 Task: Look for space in Magole, Tanzania from 2nd August, 2023 to 12th August, 2023 for 2 adults in price range Rs.5000 to Rs.10000. Place can be private room with 1  bedroom having 1 bed and 1 bathroom. Property type can be house, flat, guest house, hotel. Booking option can be shelf check-in. Required host language is English.
Action: Mouse moved to (495, 116)
Screenshot: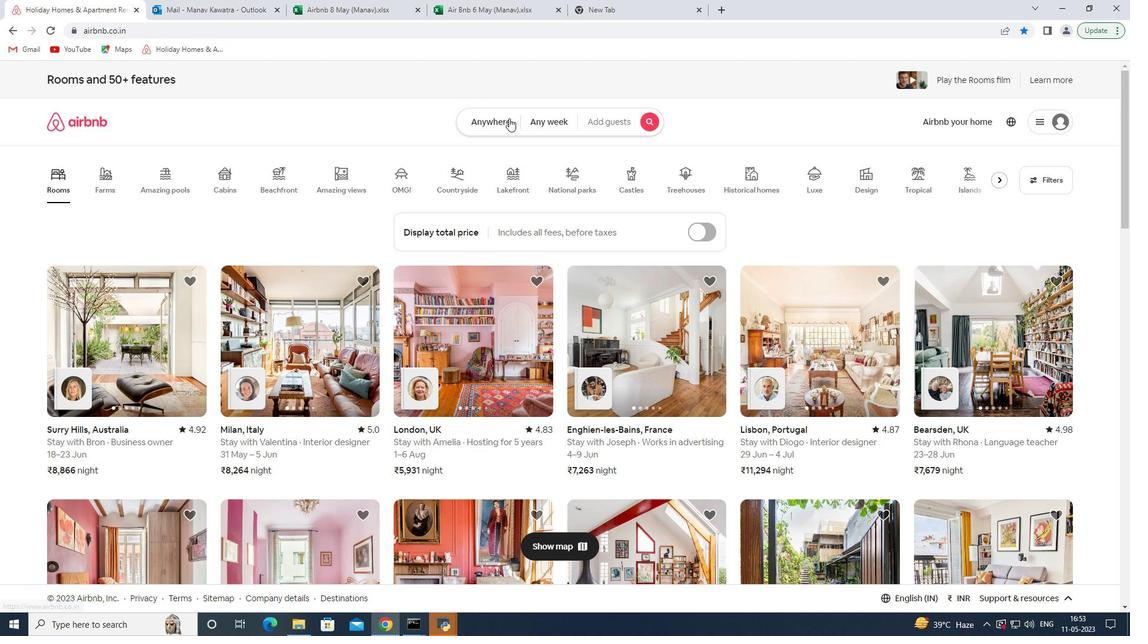 
Action: Mouse pressed left at (495, 116)
Screenshot: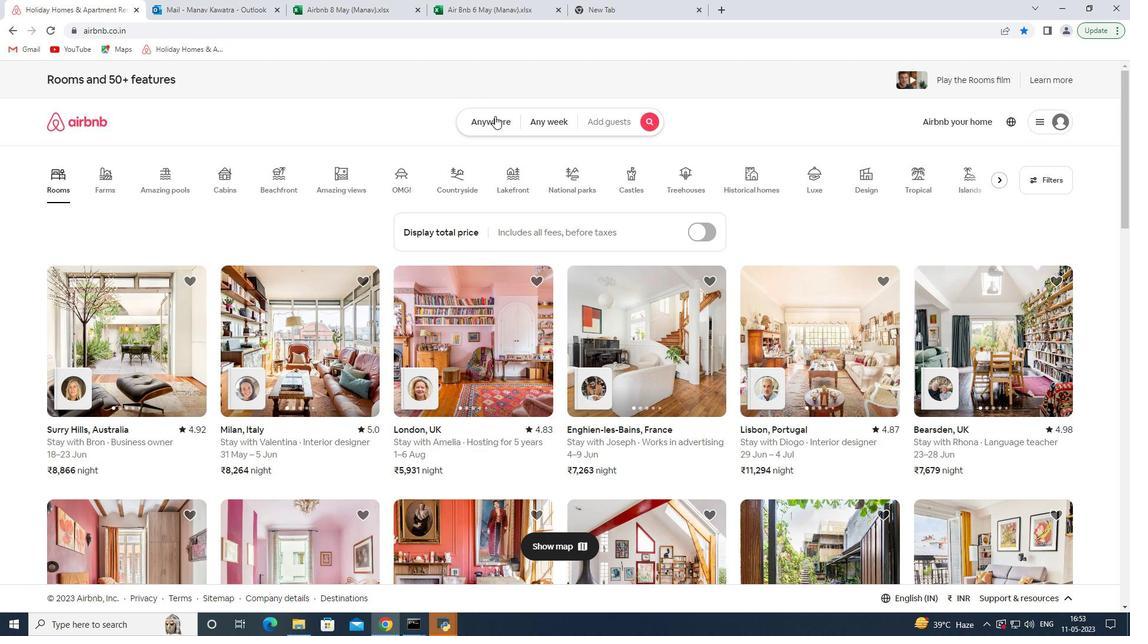 
Action: Mouse moved to (449, 173)
Screenshot: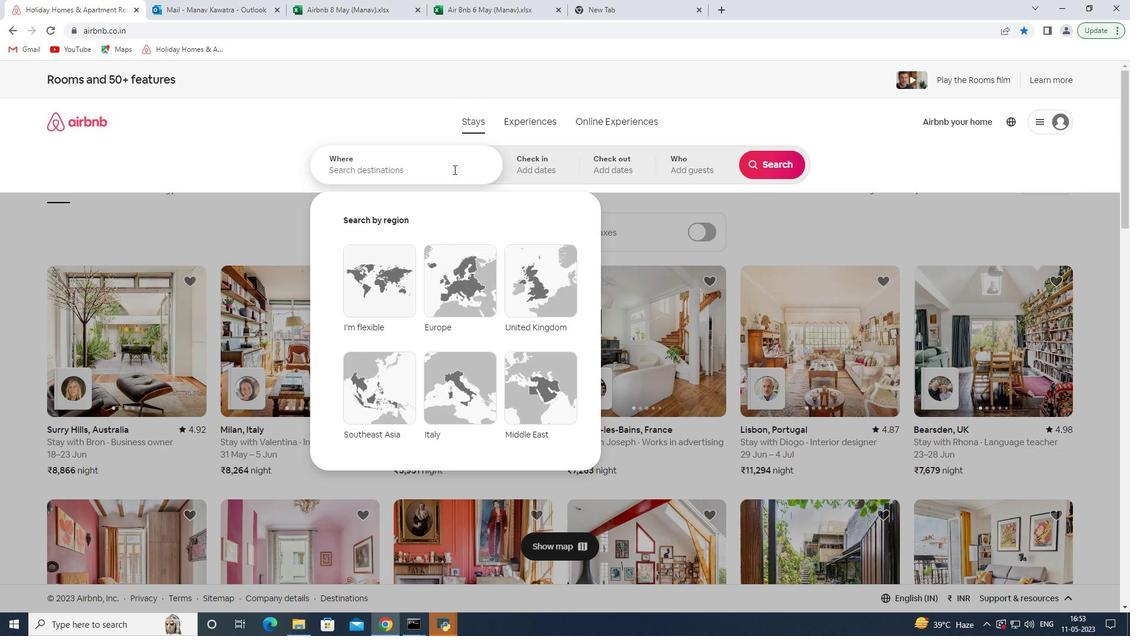 
Action: Mouse pressed left at (449, 173)
Screenshot: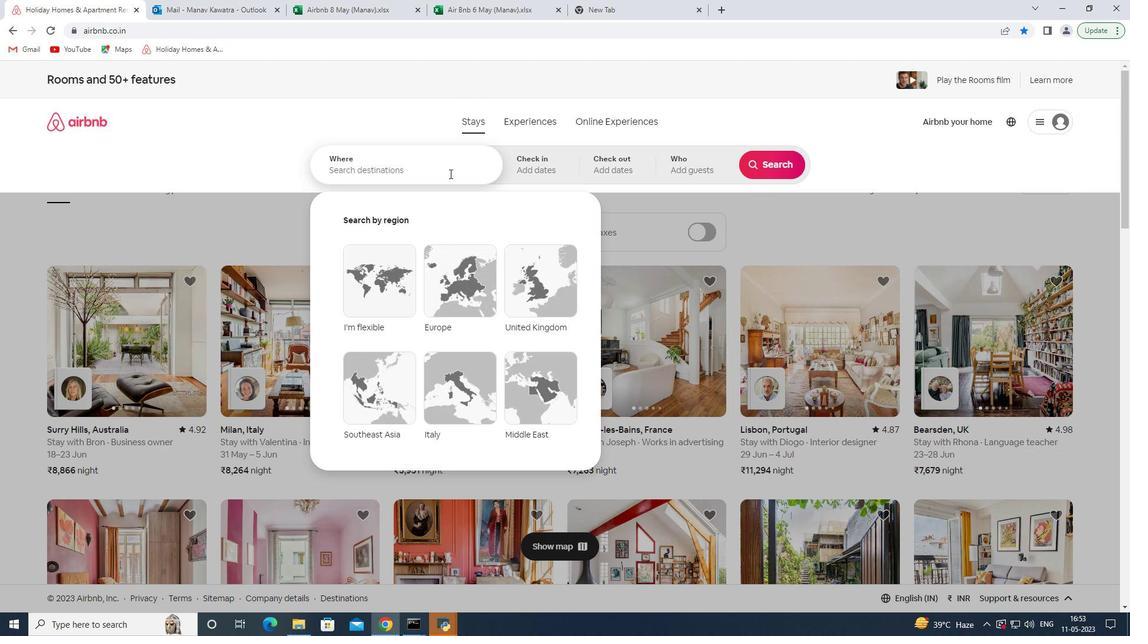 
Action: Key pressed <Key.shift>Magole<Key.space><Key.shift>T
Screenshot: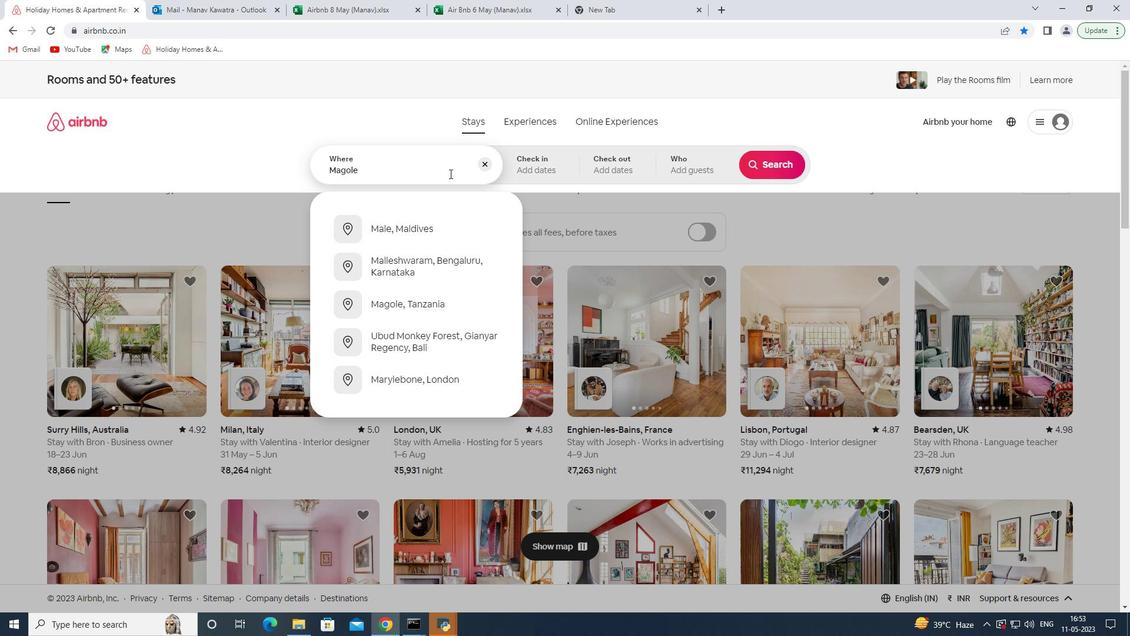 
Action: Mouse moved to (448, 228)
Screenshot: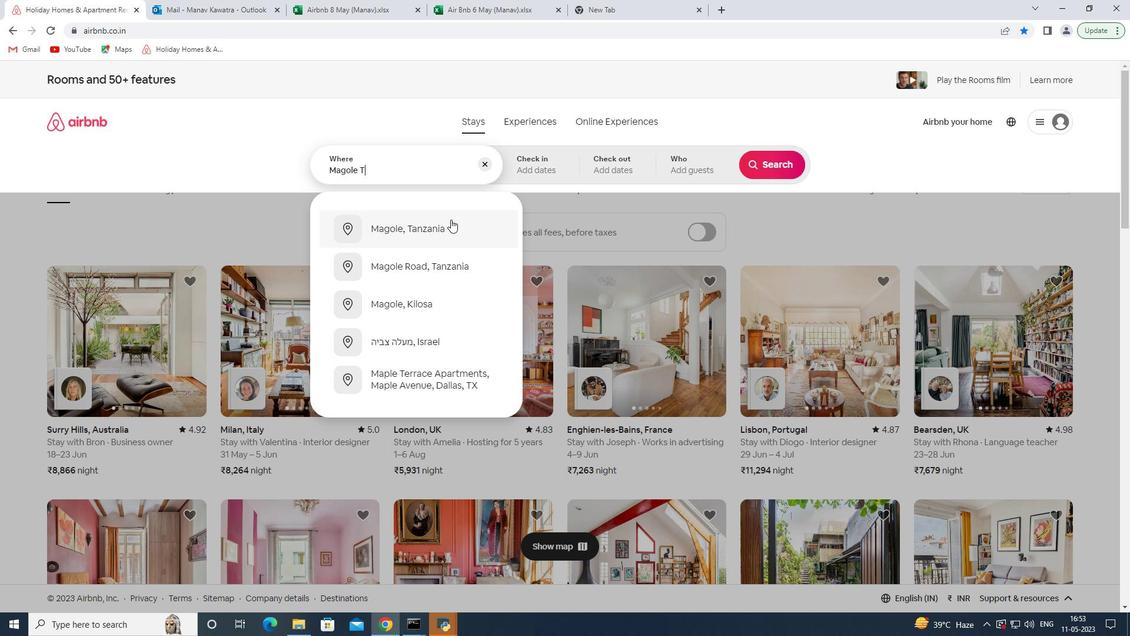 
Action: Mouse pressed left at (448, 228)
Screenshot: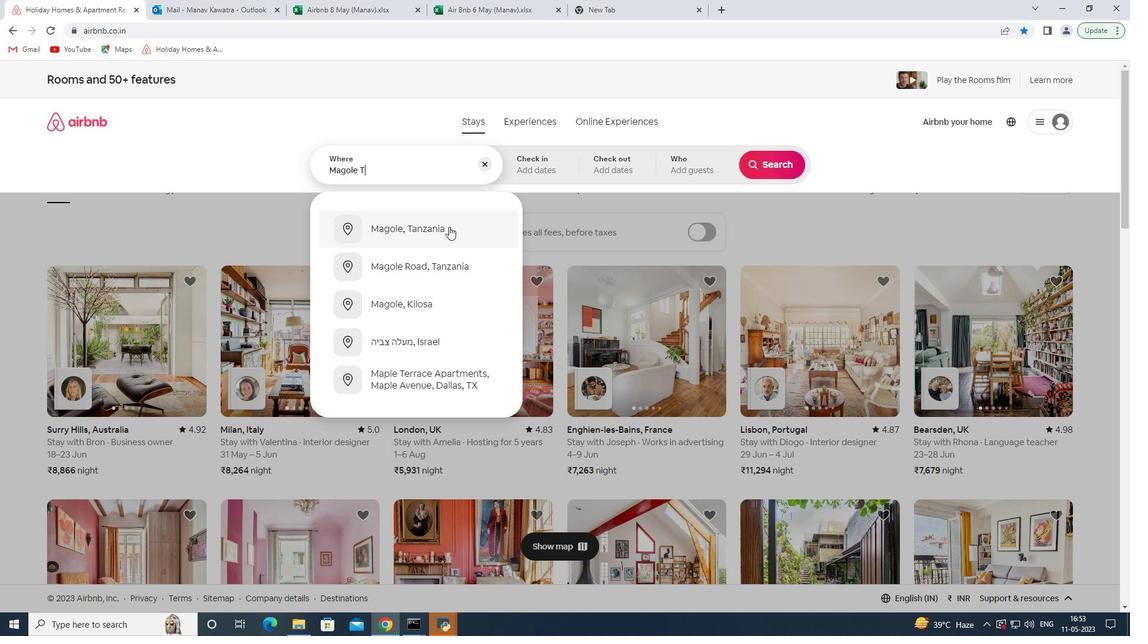 
Action: Mouse moved to (766, 255)
Screenshot: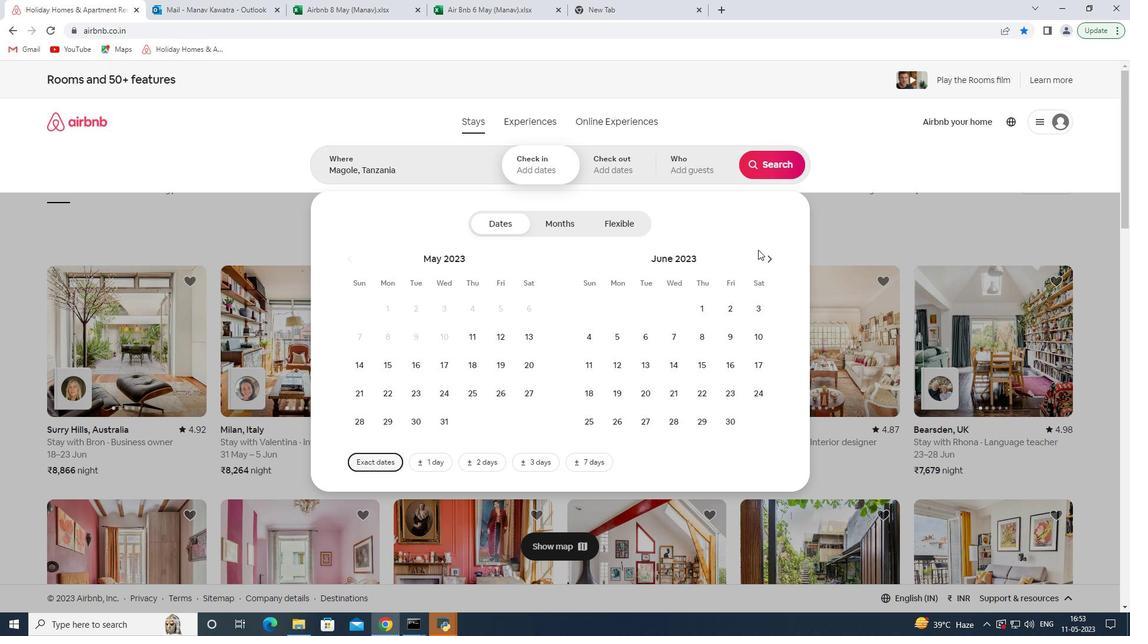 
Action: Mouse pressed left at (766, 255)
Screenshot: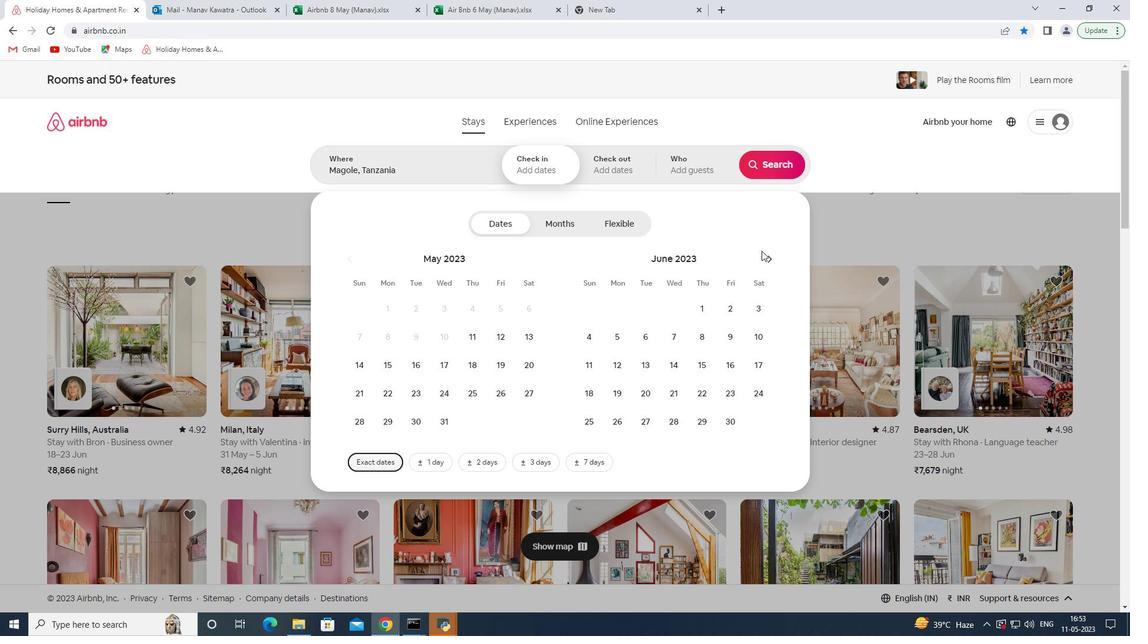 
Action: Mouse pressed left at (766, 255)
Screenshot: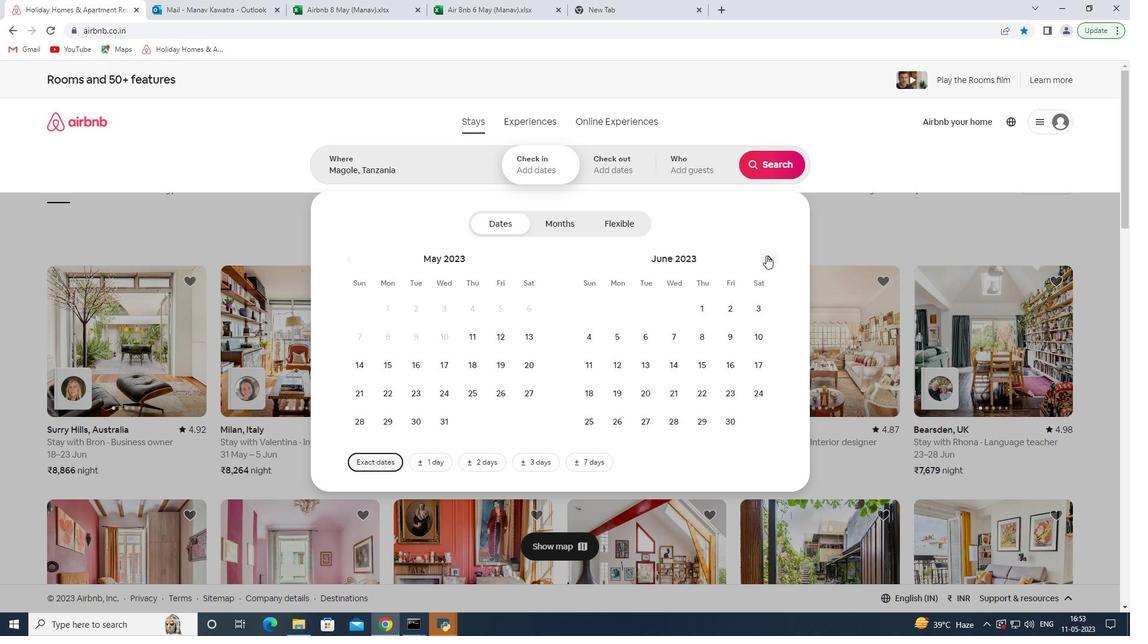 
Action: Mouse moved to (668, 316)
Screenshot: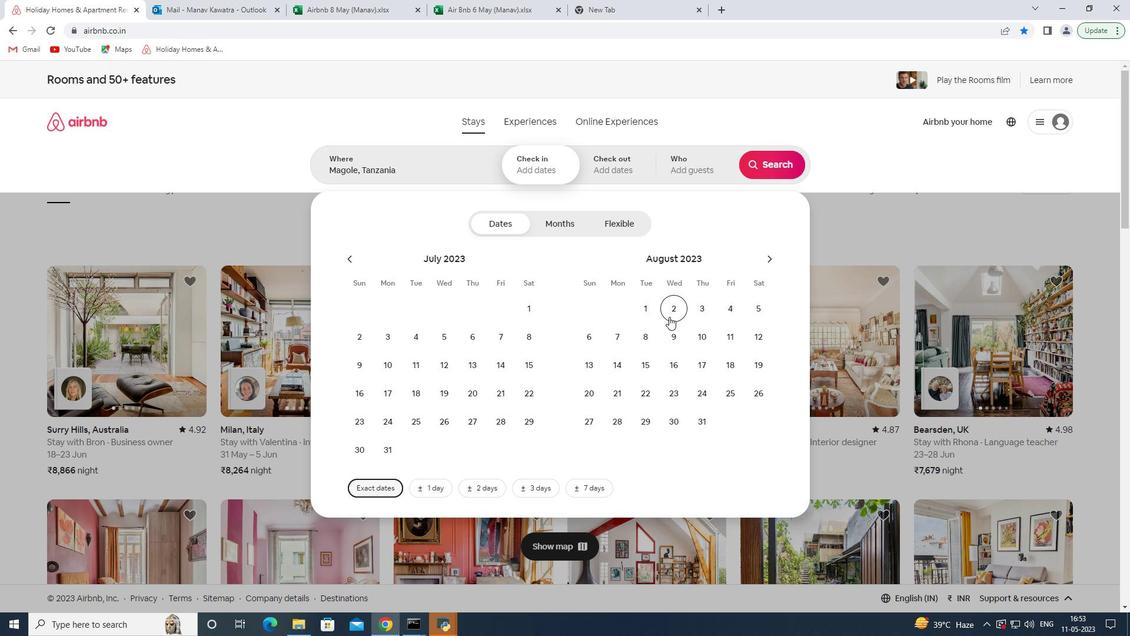 
Action: Mouse pressed left at (668, 316)
Screenshot: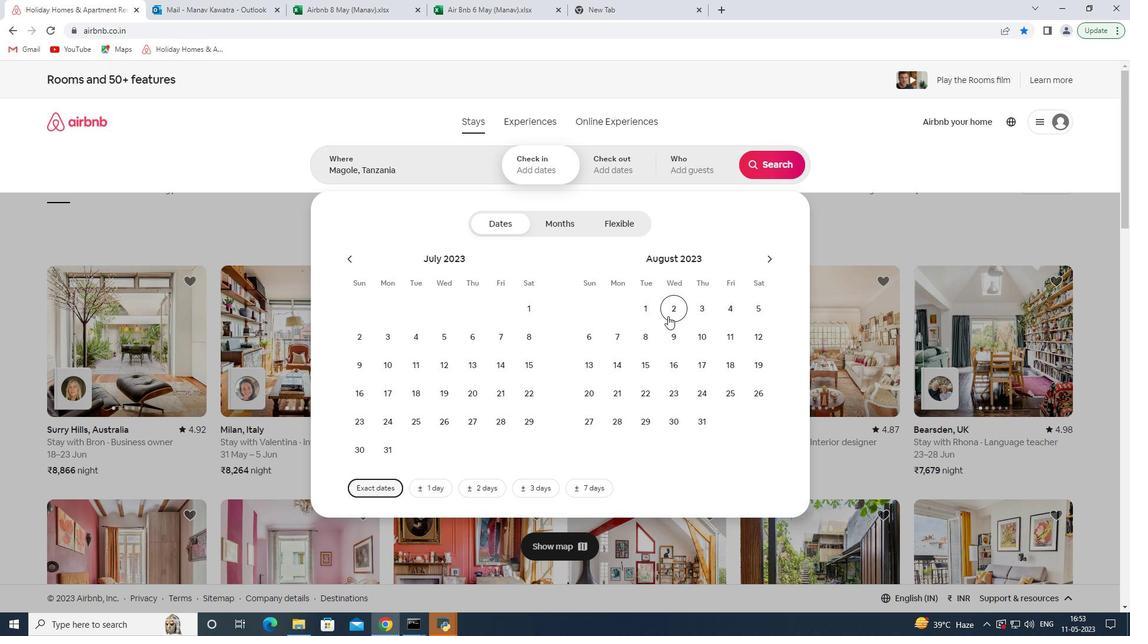 
Action: Mouse moved to (755, 338)
Screenshot: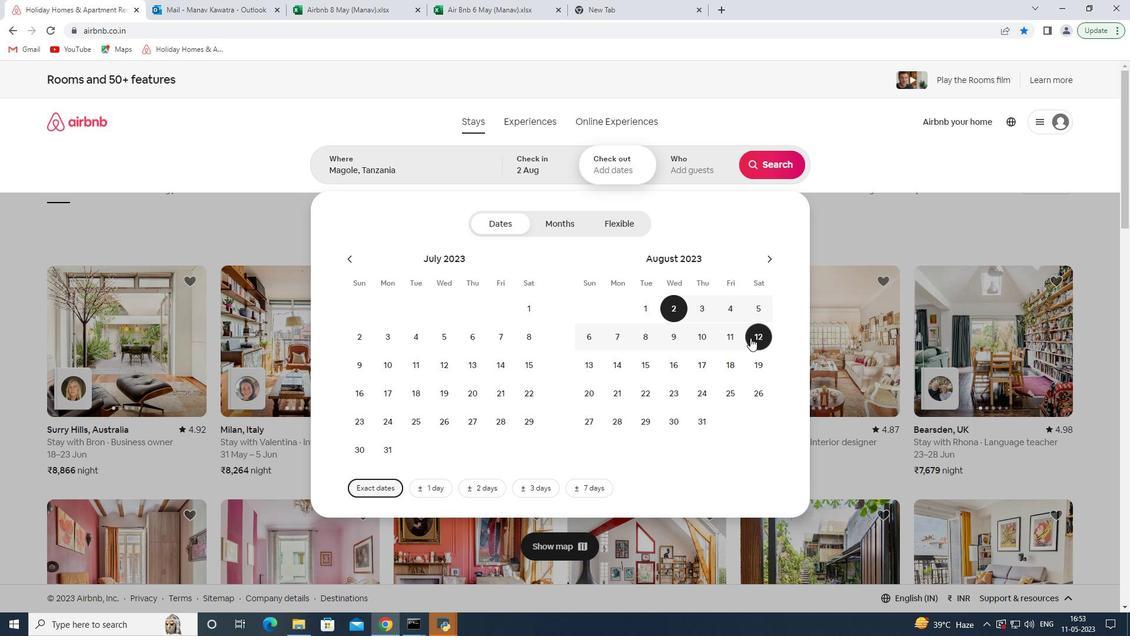 
Action: Mouse pressed left at (755, 338)
Screenshot: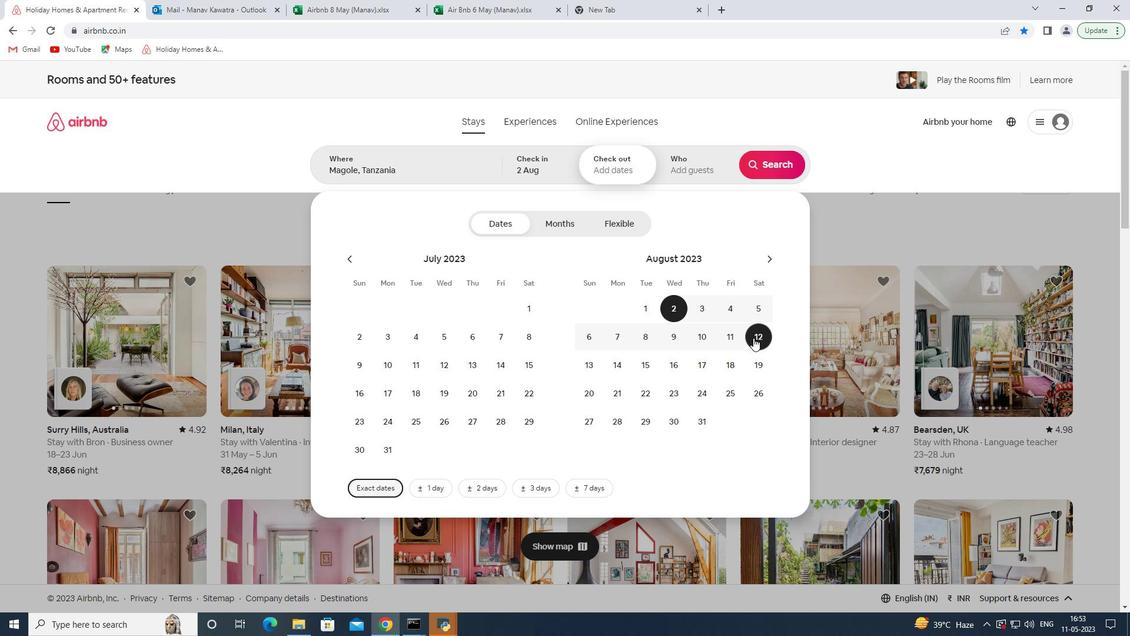 
Action: Mouse moved to (691, 165)
Screenshot: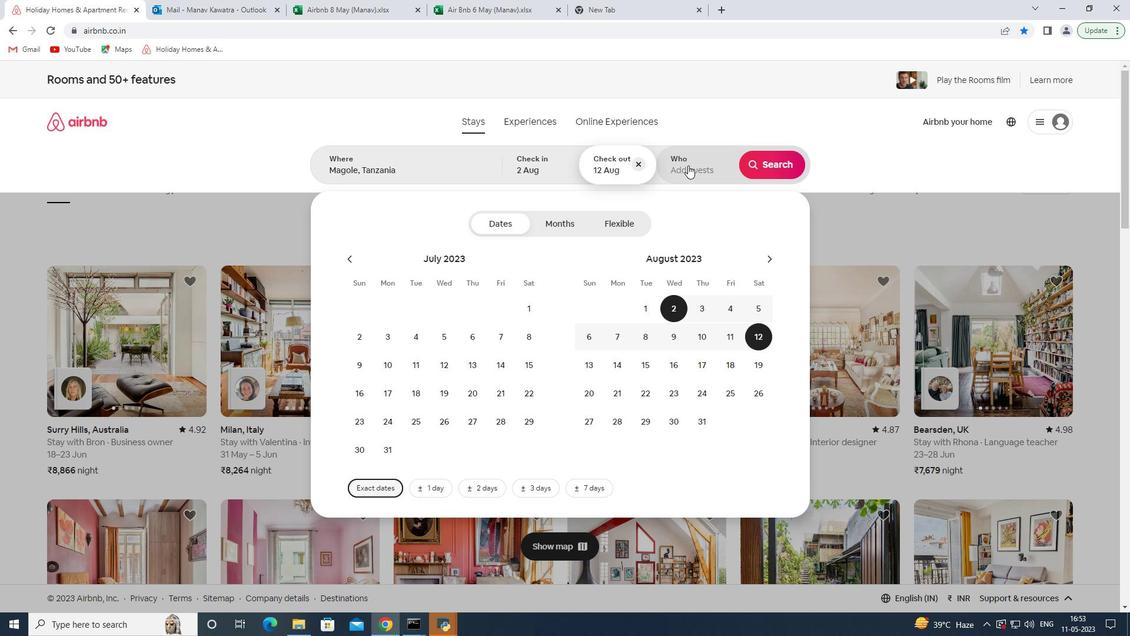 
Action: Mouse pressed left at (691, 165)
Screenshot: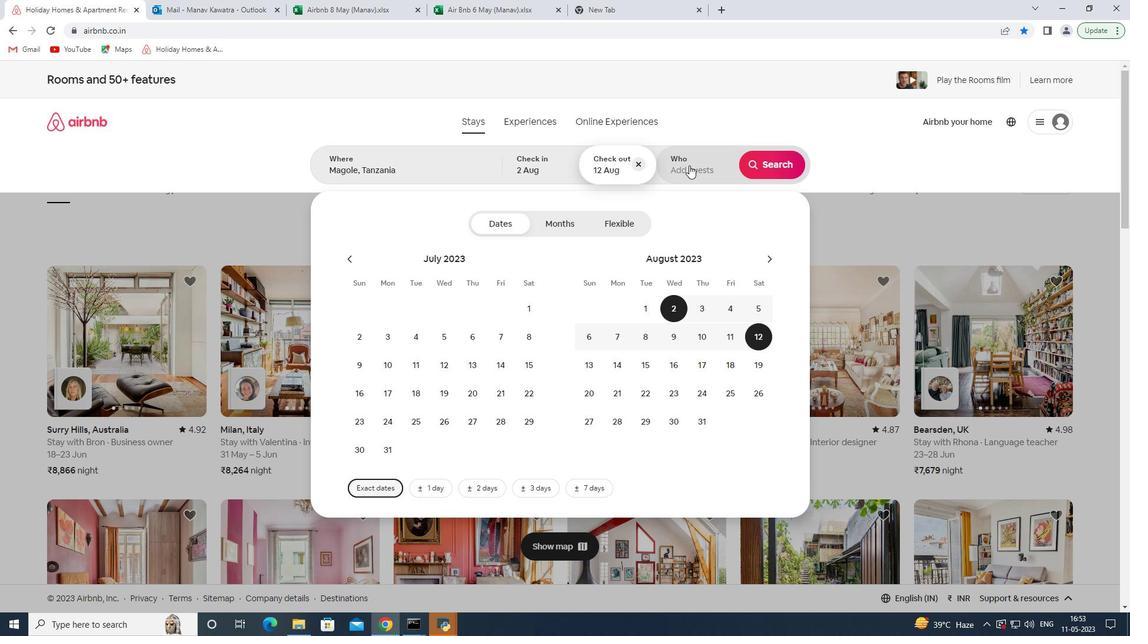 
Action: Mouse moved to (778, 225)
Screenshot: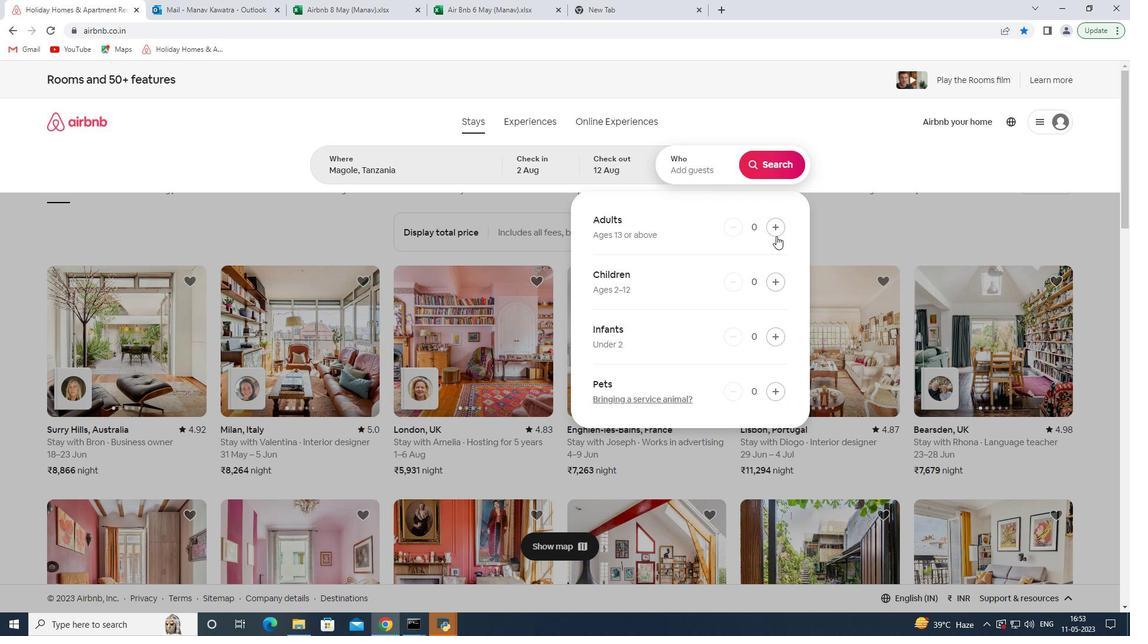 
Action: Mouse pressed left at (778, 225)
Screenshot: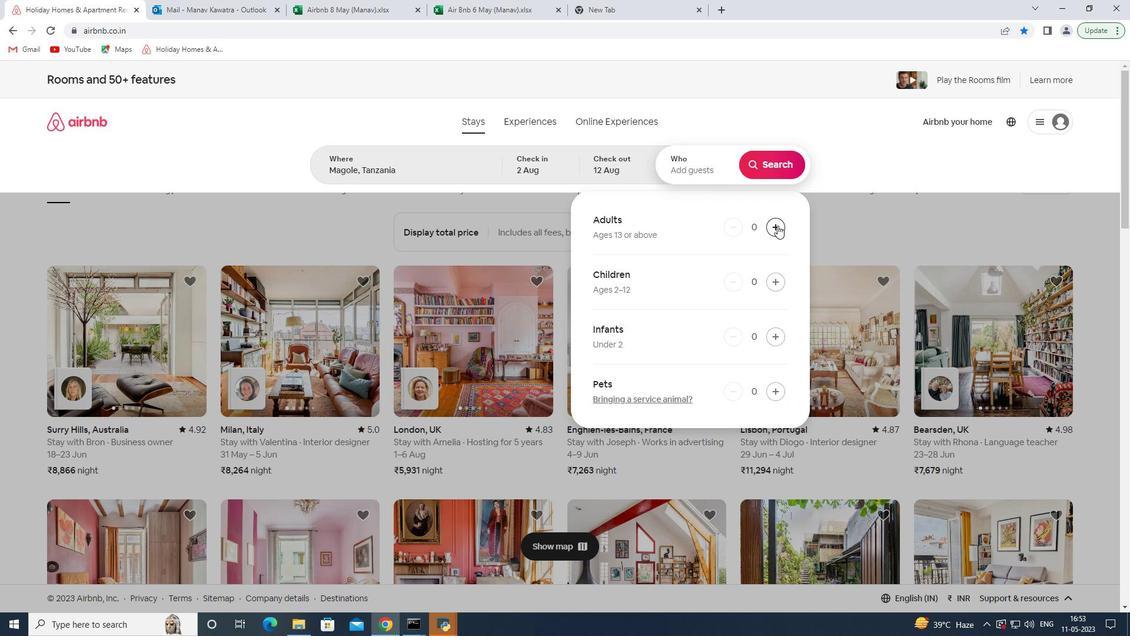 
Action: Mouse moved to (778, 225)
Screenshot: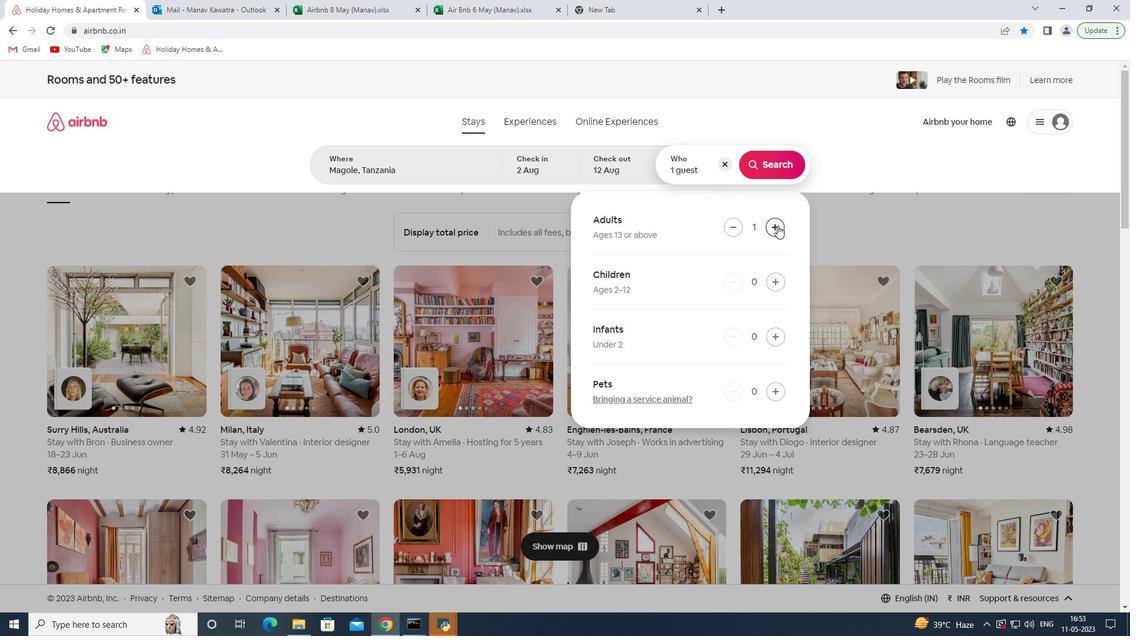 
Action: Mouse pressed left at (778, 225)
Screenshot: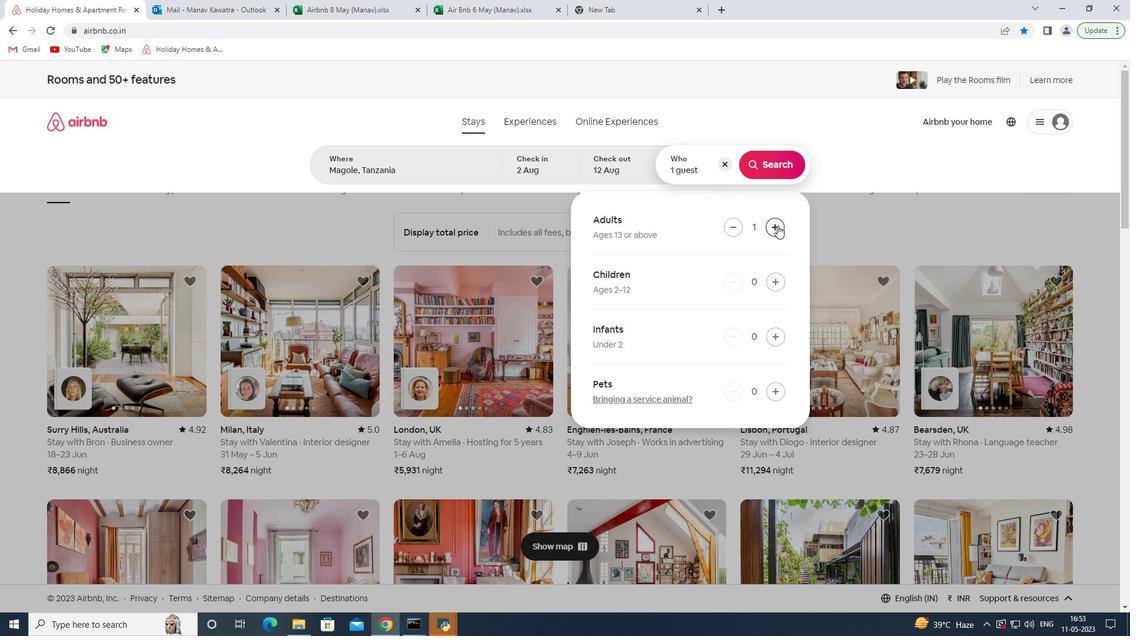 
Action: Mouse moved to (773, 169)
Screenshot: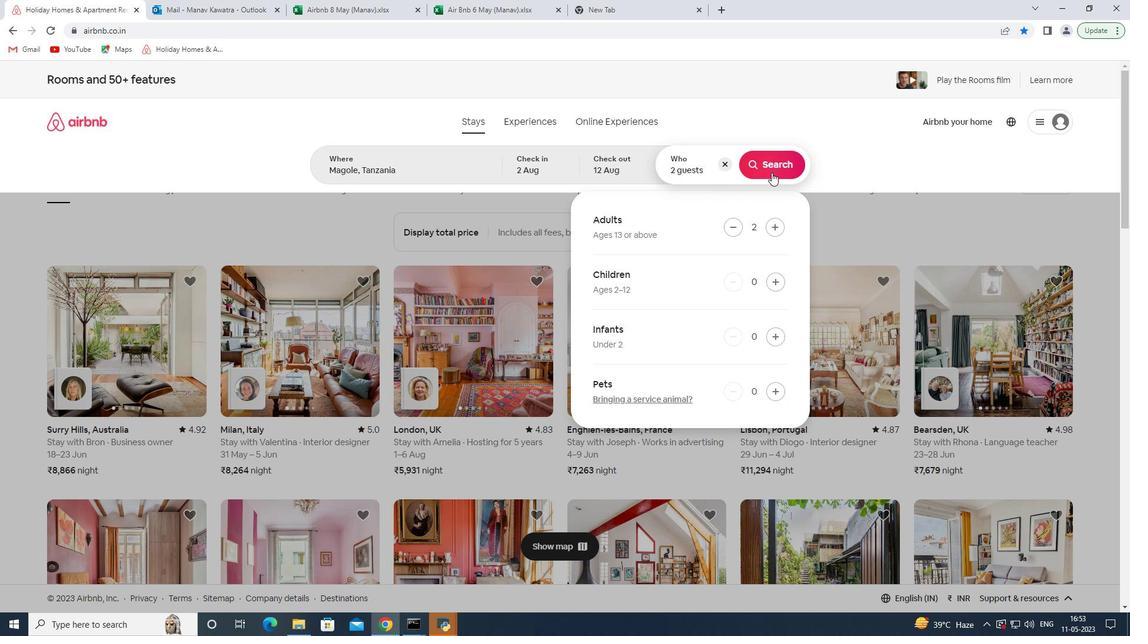 
Action: Mouse pressed left at (773, 169)
Screenshot: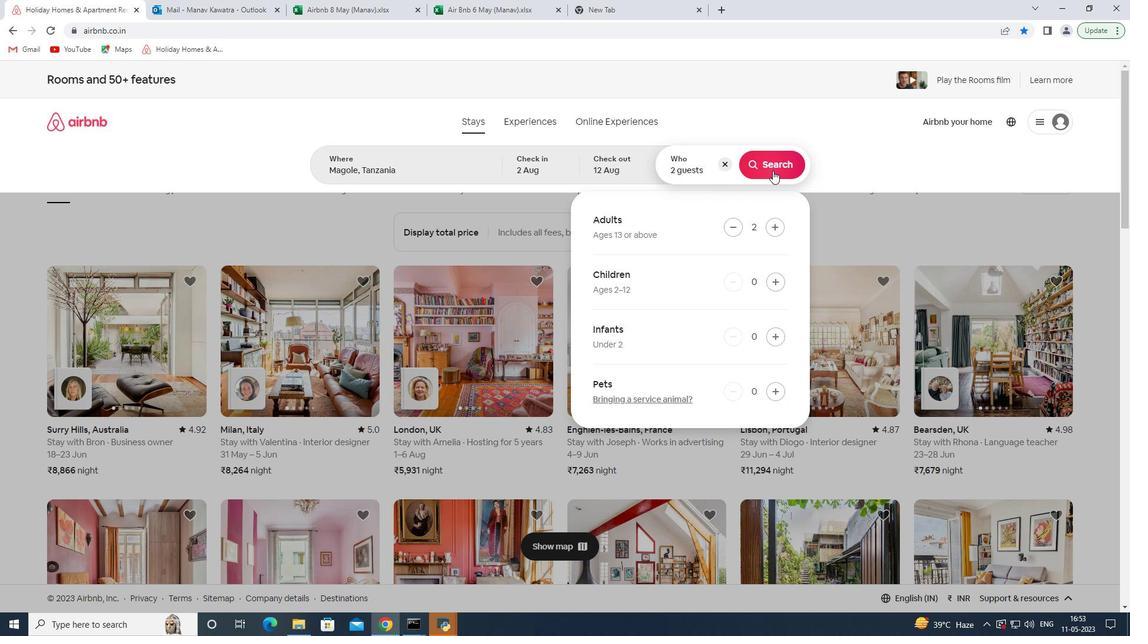 
Action: Mouse moved to (1089, 131)
Screenshot: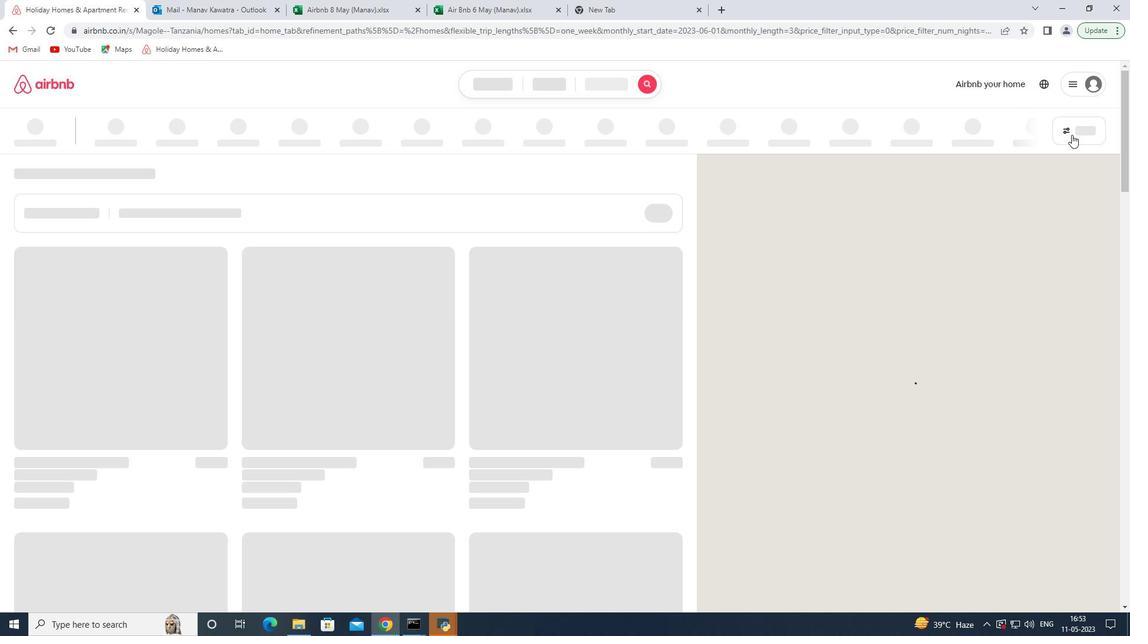 
Action: Mouse pressed left at (1089, 131)
Screenshot: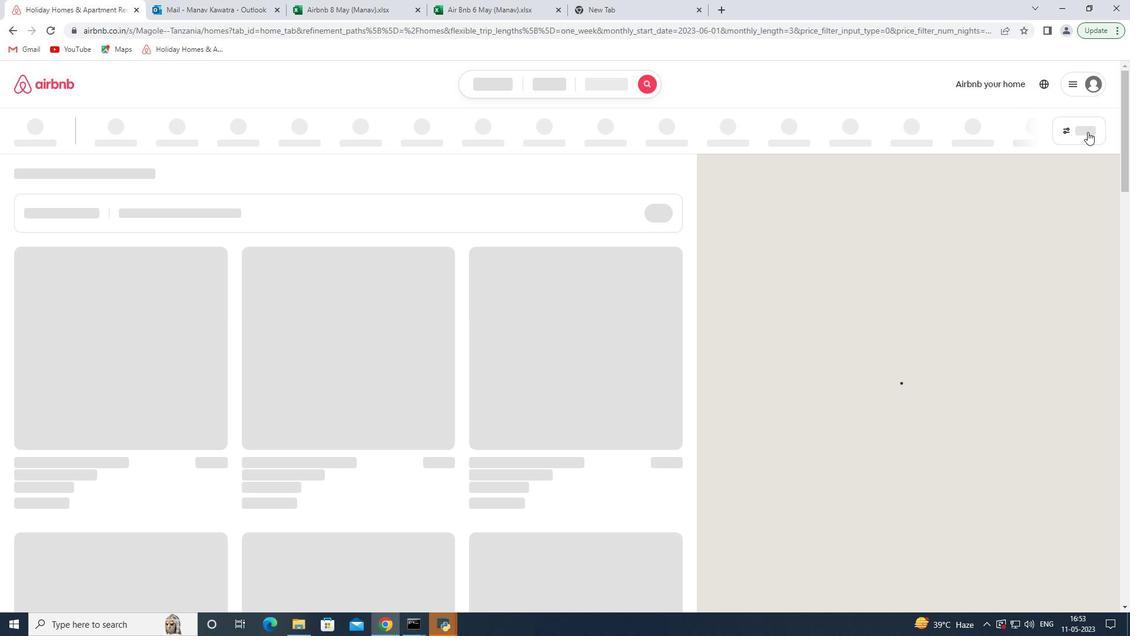 
Action: Mouse moved to (718, 320)
Screenshot: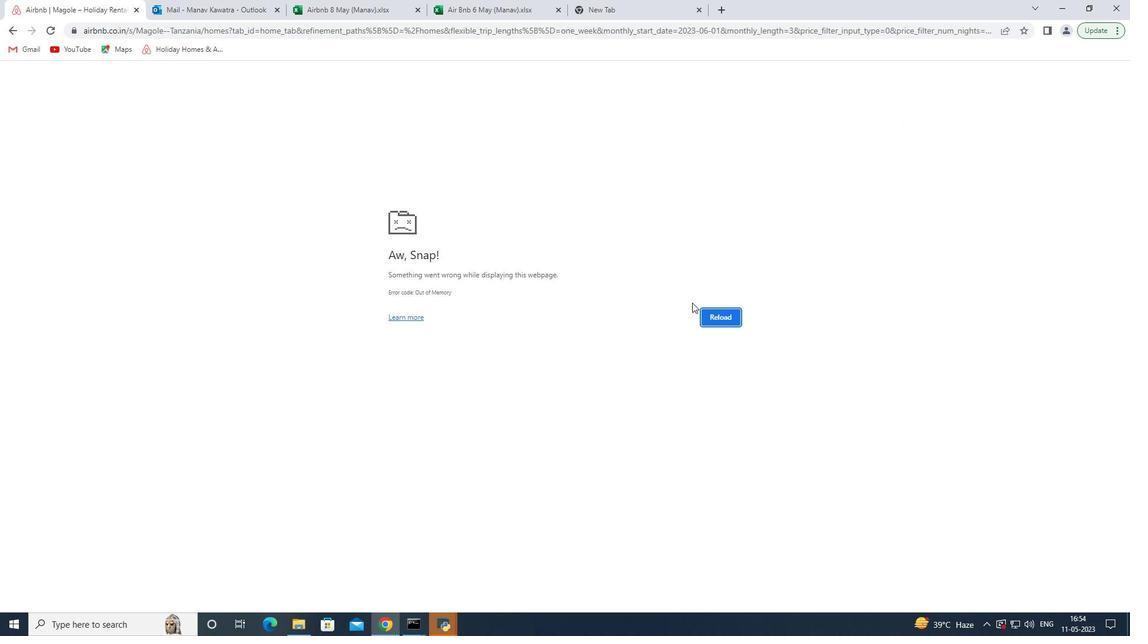 
Action: Mouse pressed left at (718, 320)
Screenshot: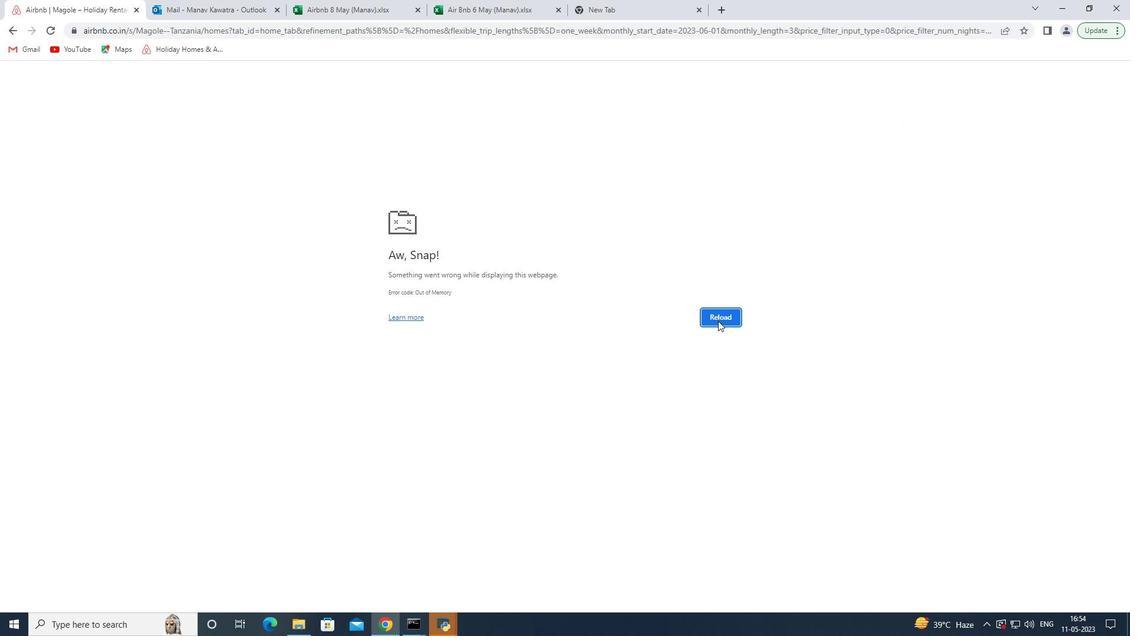
Action: Mouse moved to (1087, 130)
Screenshot: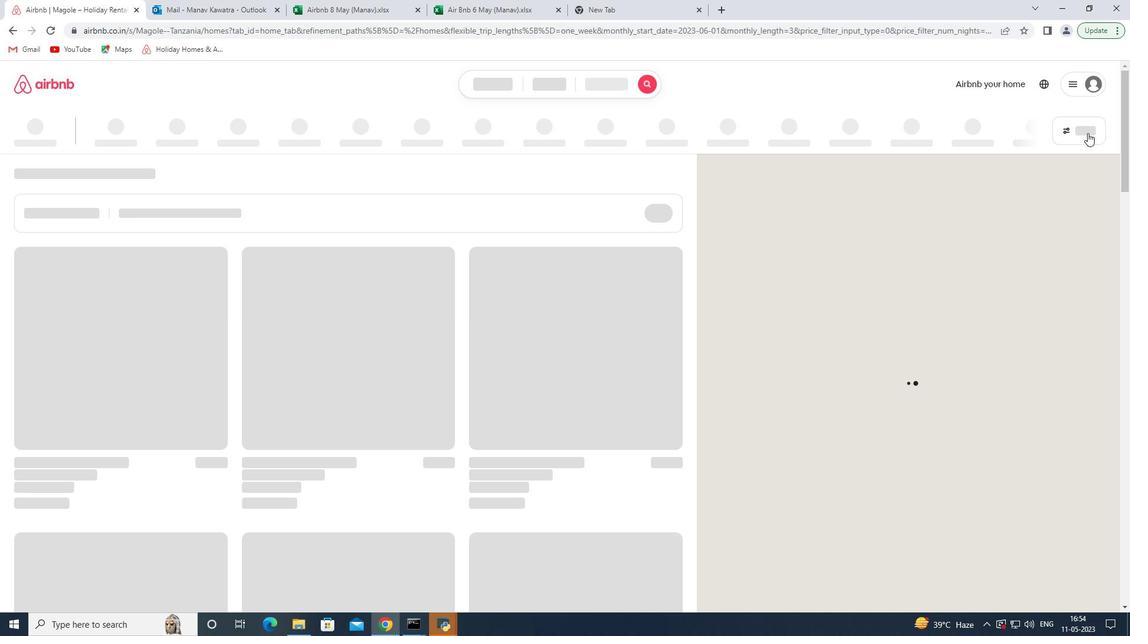 
Action: Mouse pressed left at (1087, 130)
Screenshot: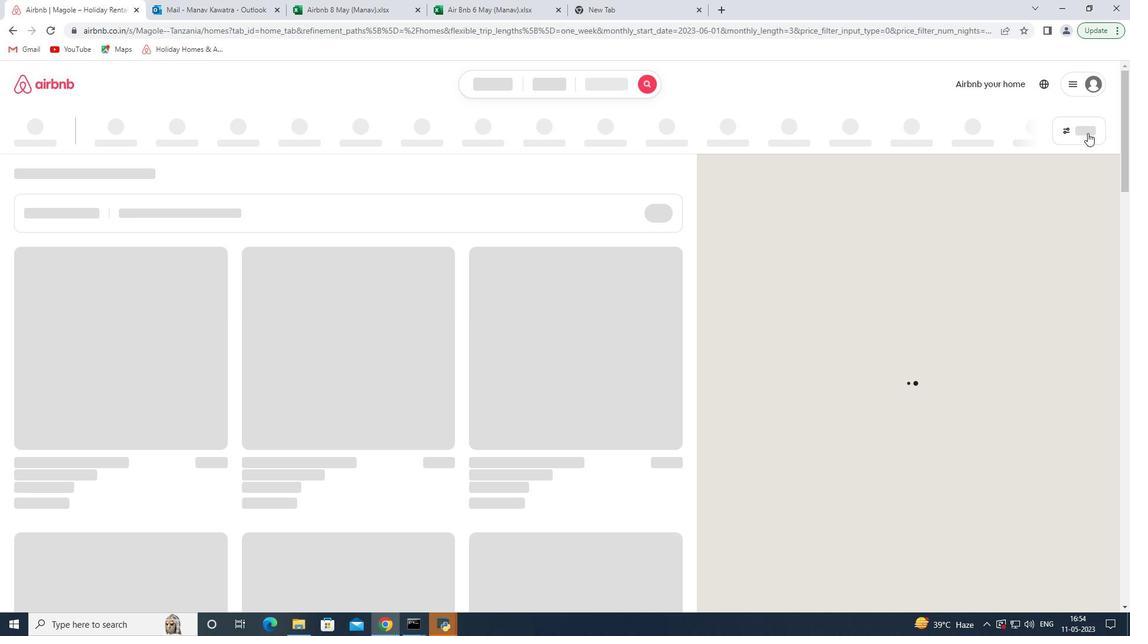 
Action: Mouse moved to (1071, 130)
Screenshot: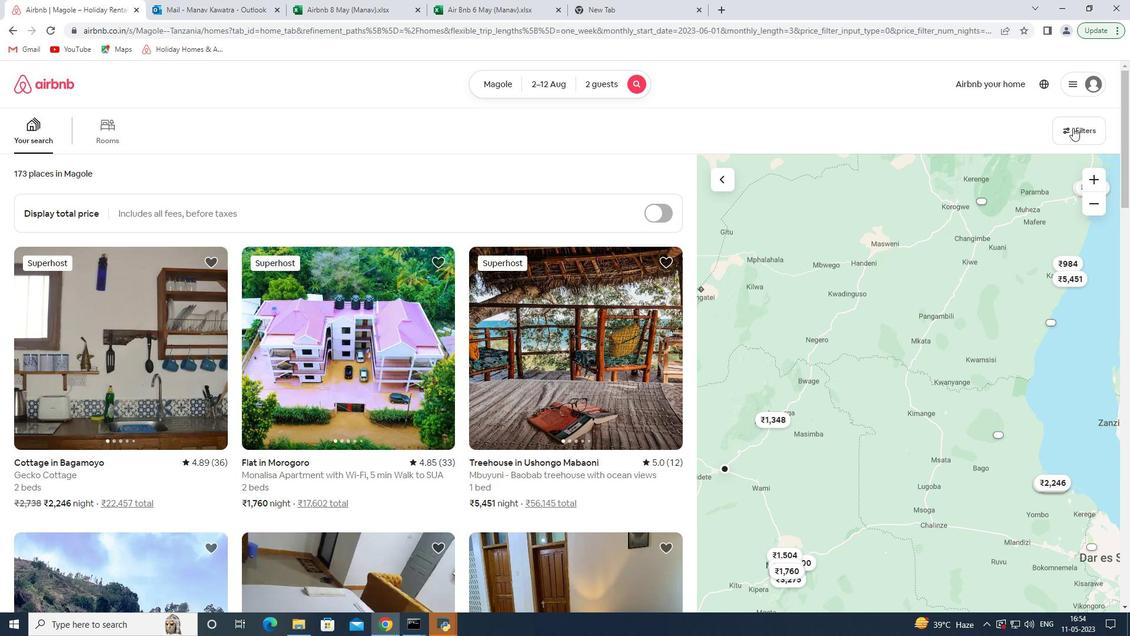 
Action: Mouse pressed left at (1071, 130)
Screenshot: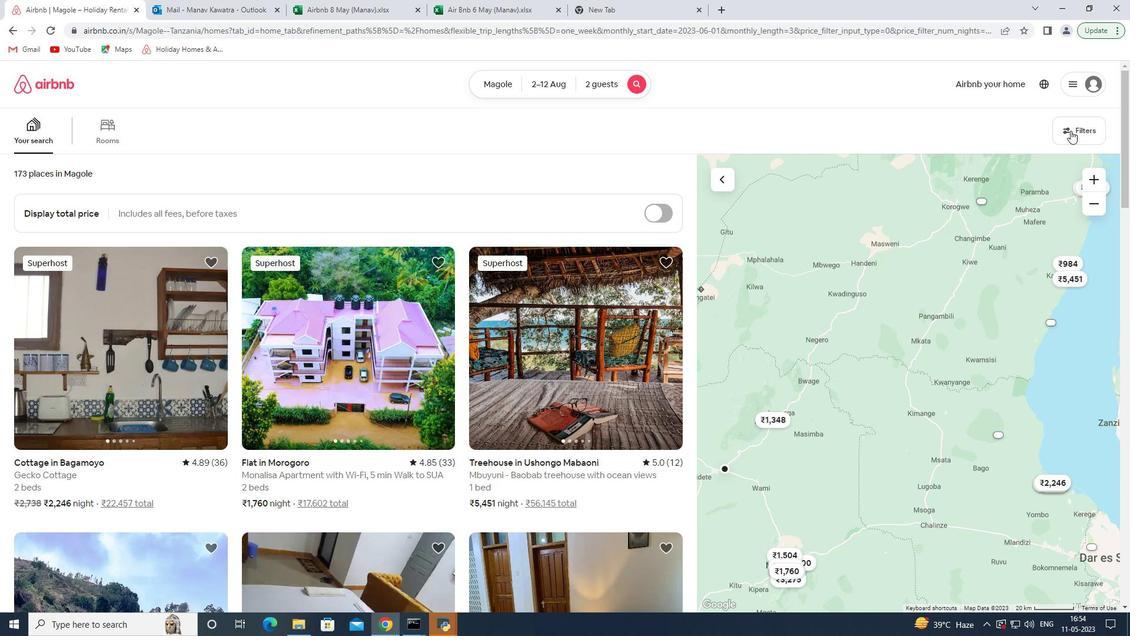 
Action: Mouse moved to (412, 422)
Screenshot: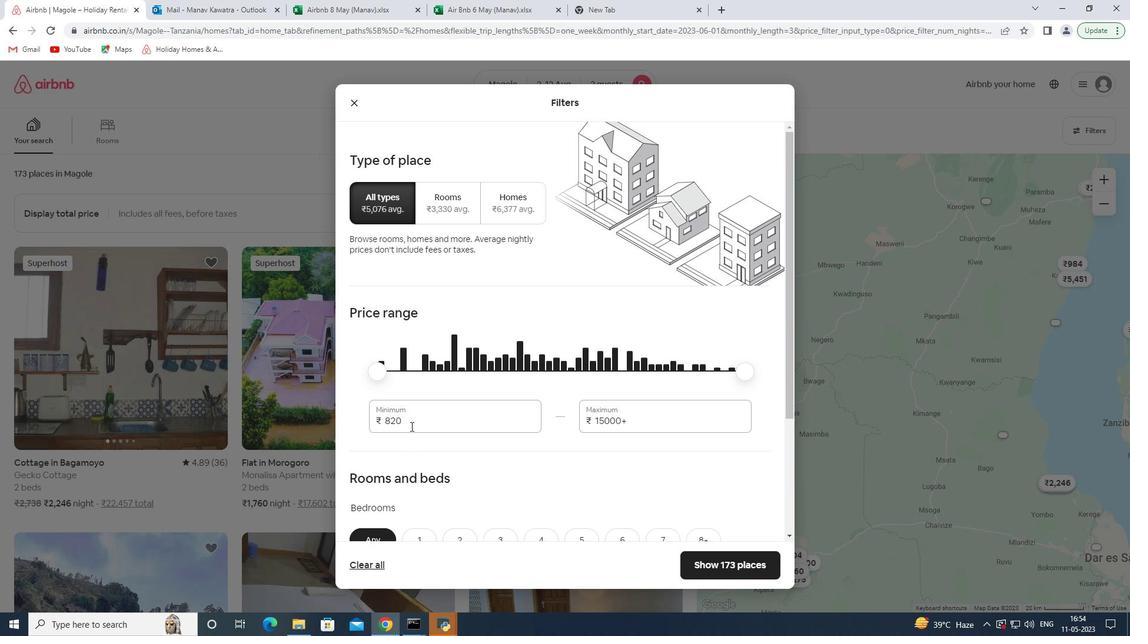 
Action: Mouse pressed left at (412, 422)
Screenshot: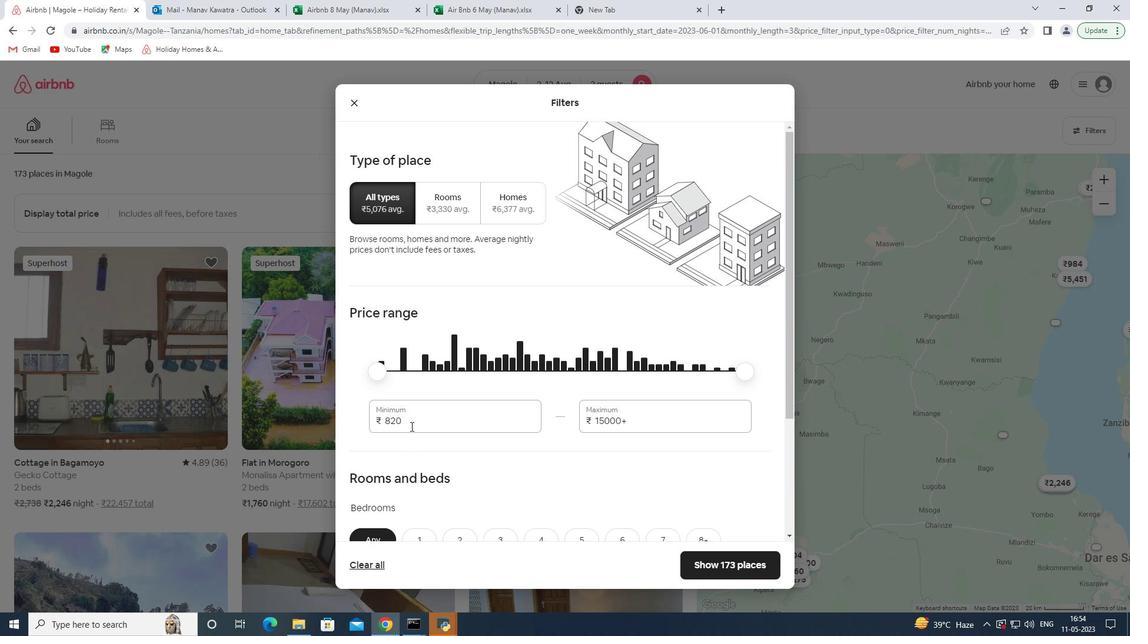 
Action: Mouse pressed left at (412, 422)
Screenshot: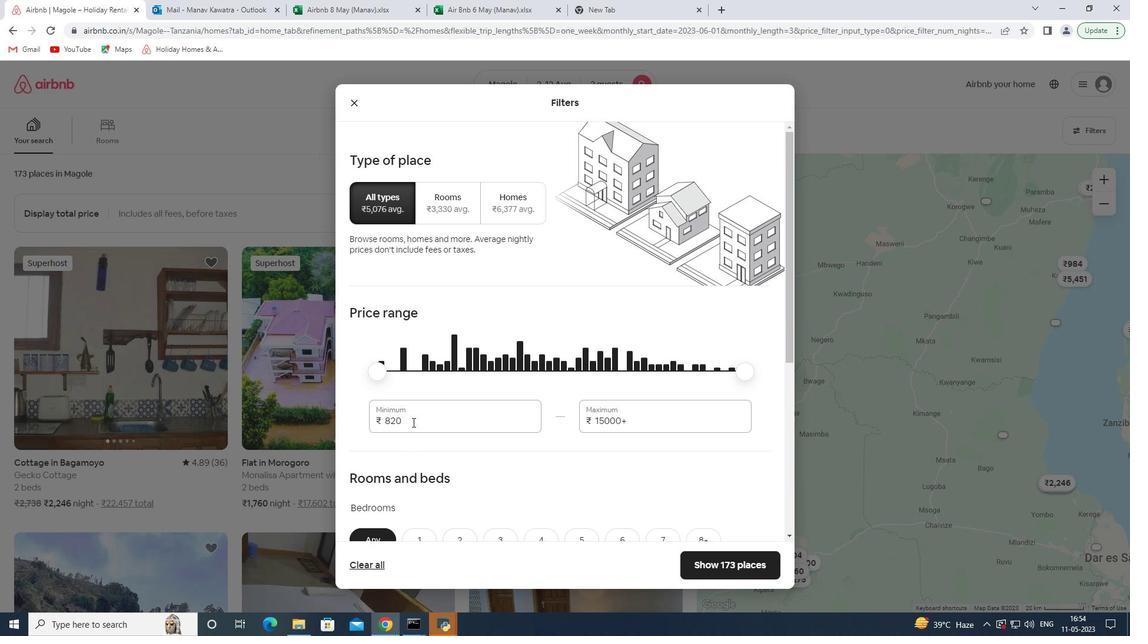 
Action: Key pressed 5000<Key.tab>10000
Screenshot: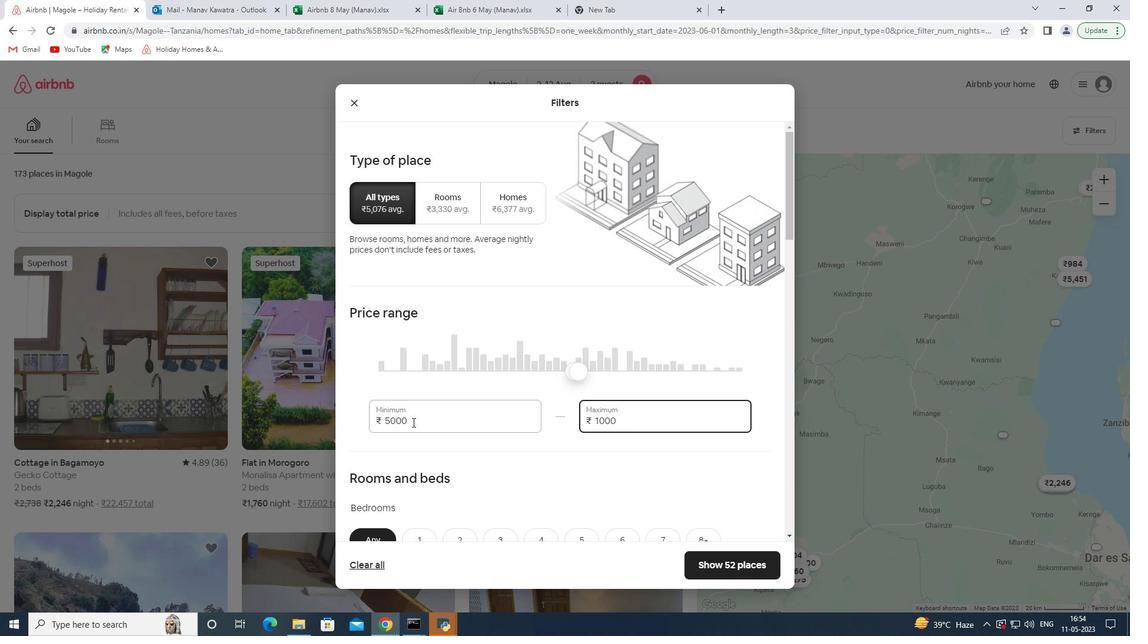 
Action: Mouse moved to (447, 408)
Screenshot: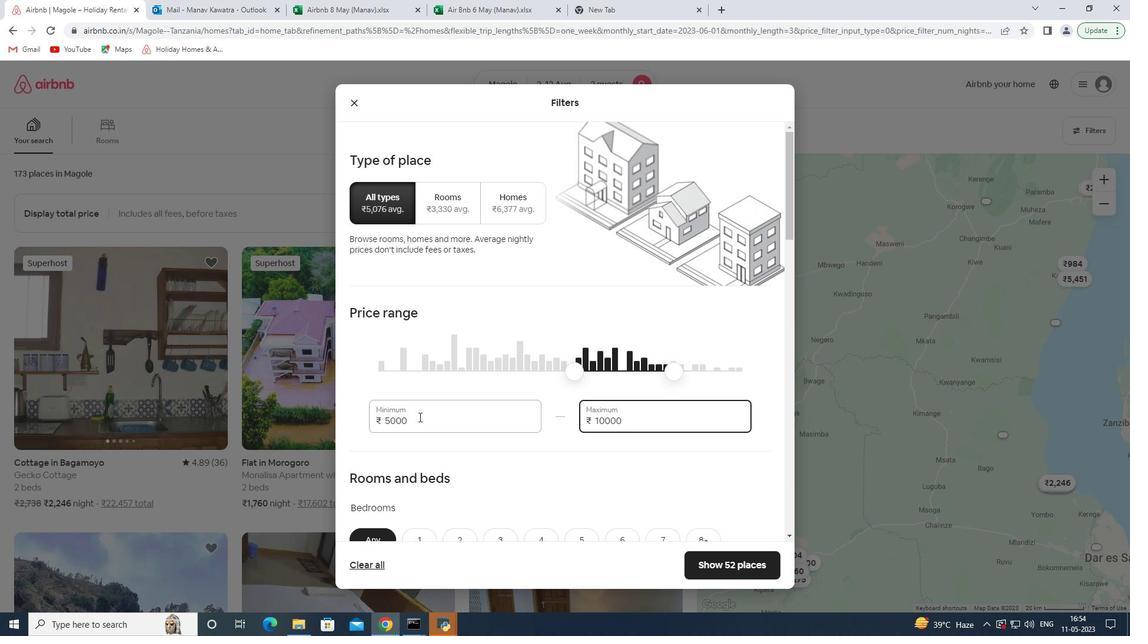 
Action: Mouse scrolled (447, 407) with delta (0, 0)
Screenshot: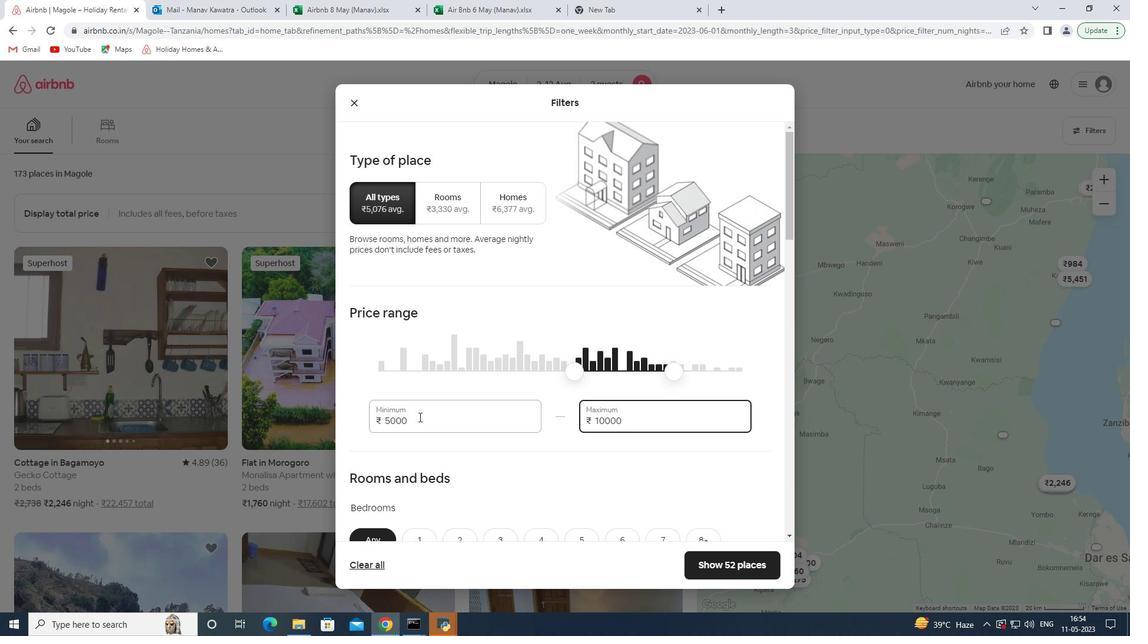 
Action: Mouse moved to (461, 403)
Screenshot: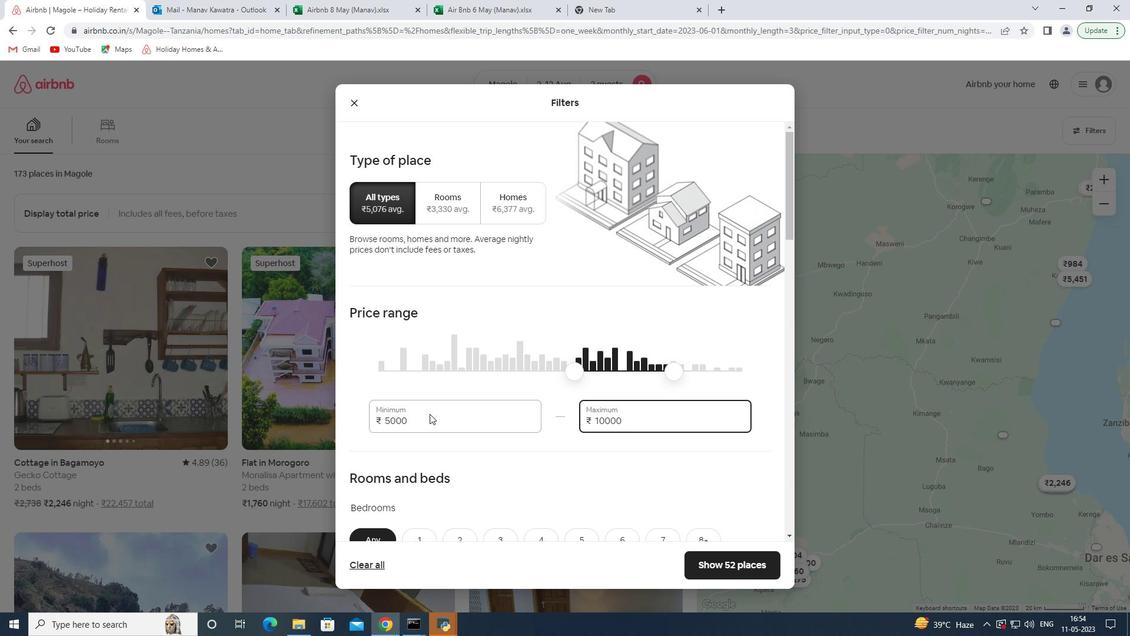 
Action: Mouse scrolled (461, 402) with delta (0, 0)
Screenshot: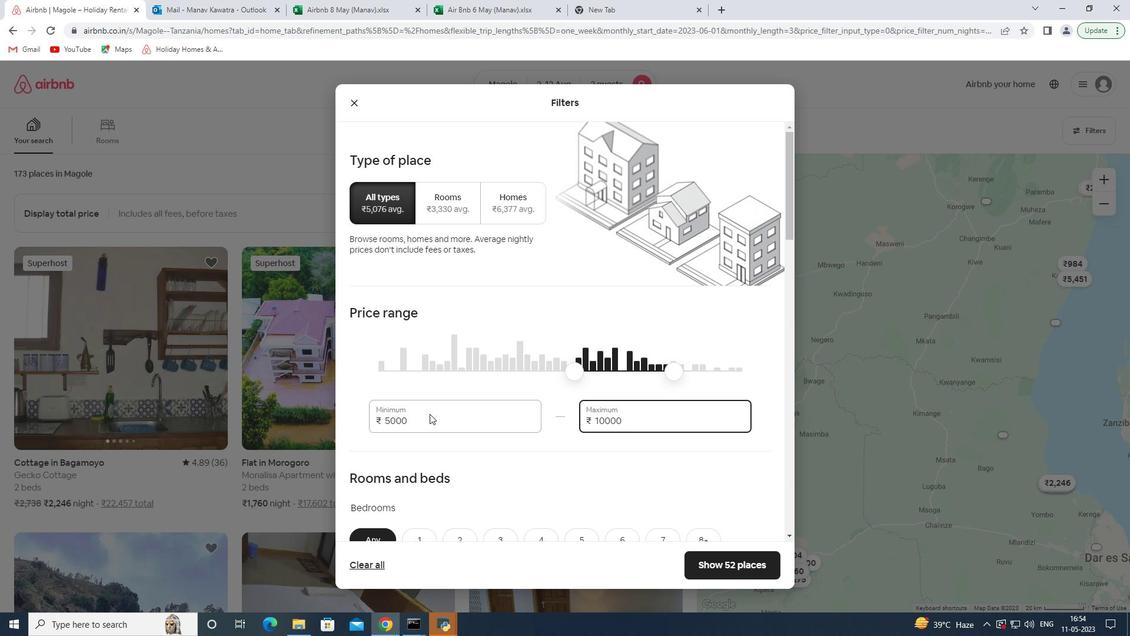 
Action: Mouse moved to (463, 402)
Screenshot: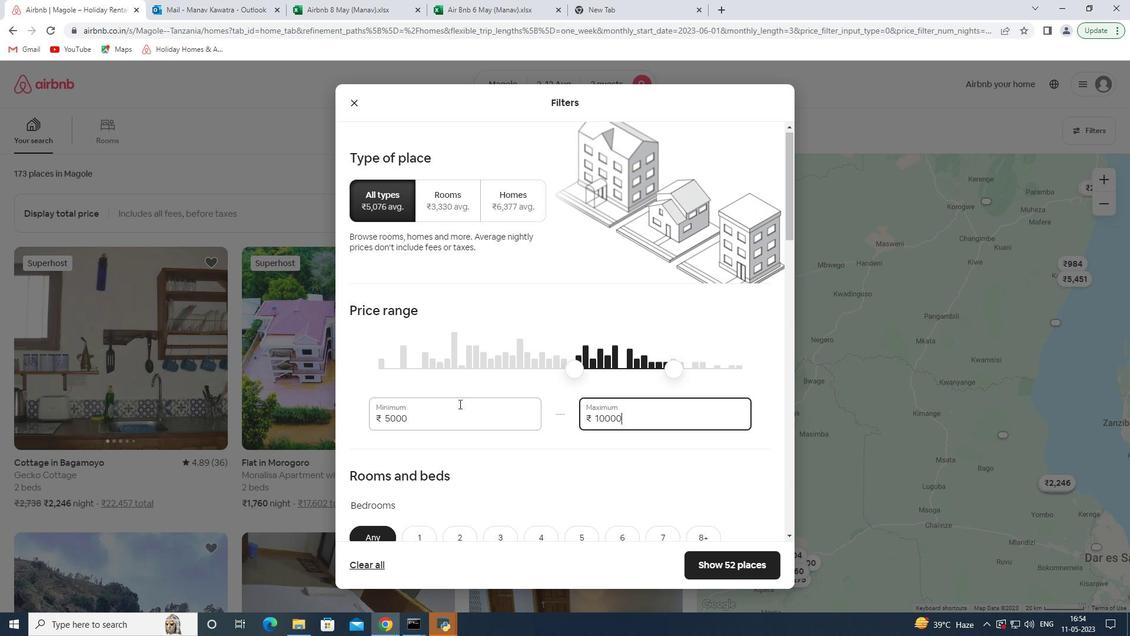 
Action: Mouse scrolled (463, 402) with delta (0, 0)
Screenshot: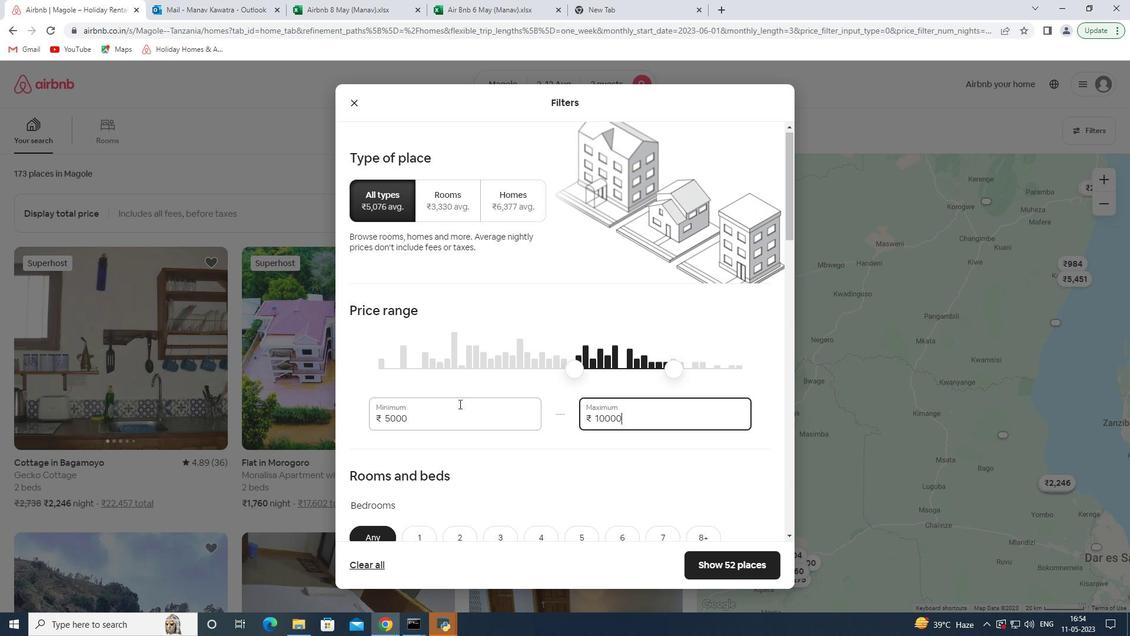 
Action: Mouse moved to (512, 319)
Screenshot: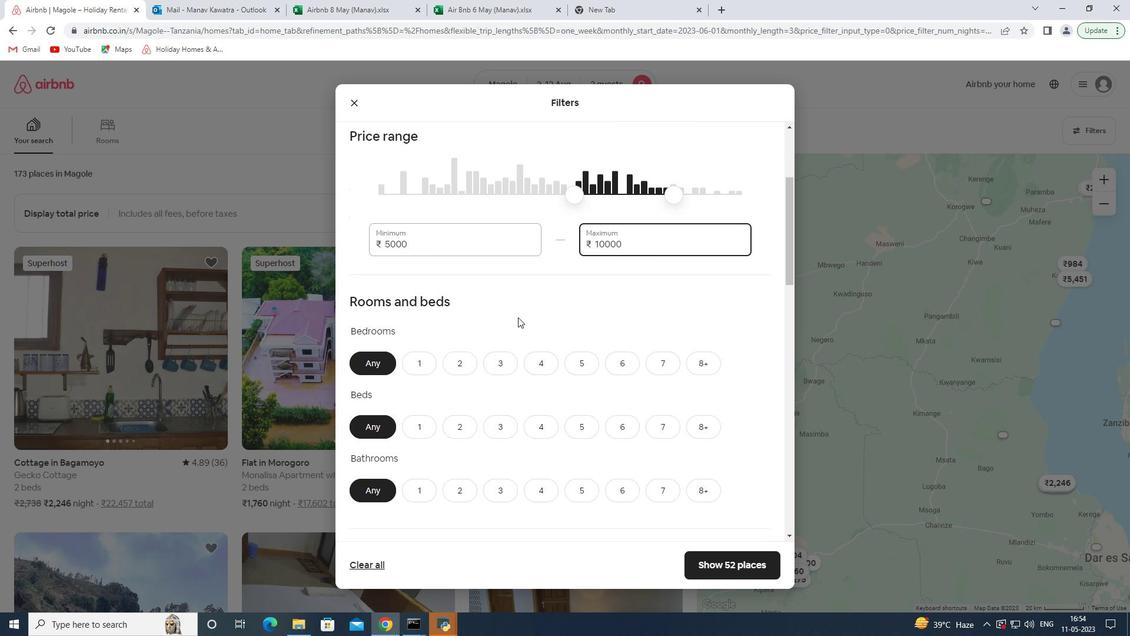
Action: Mouse scrolled (512, 318) with delta (0, 0)
Screenshot: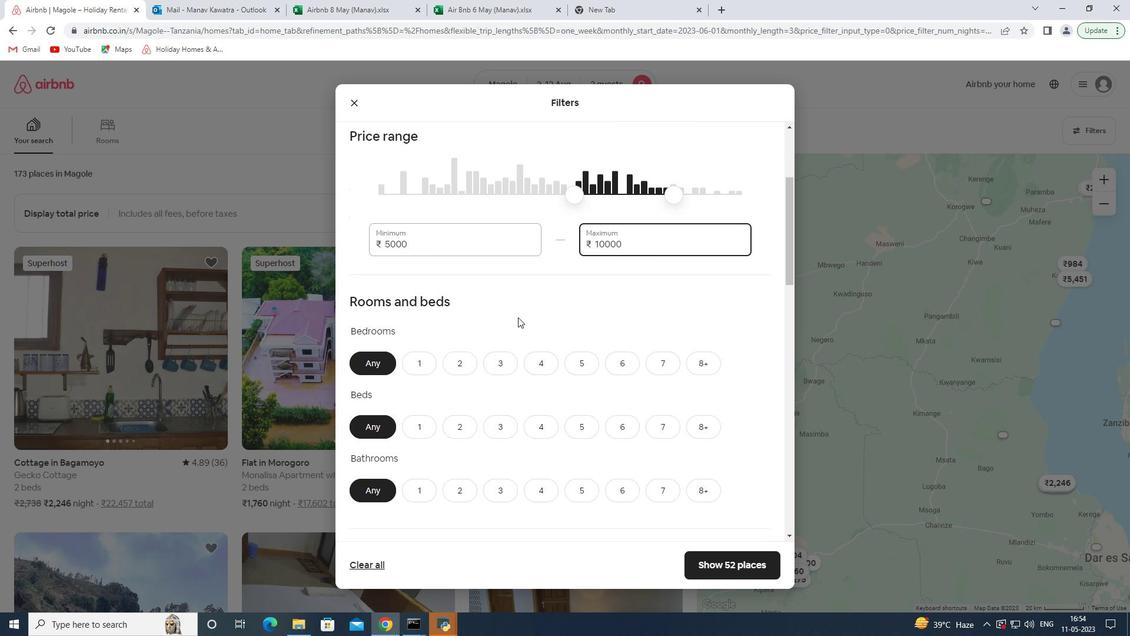 
Action: Mouse moved to (511, 319)
Screenshot: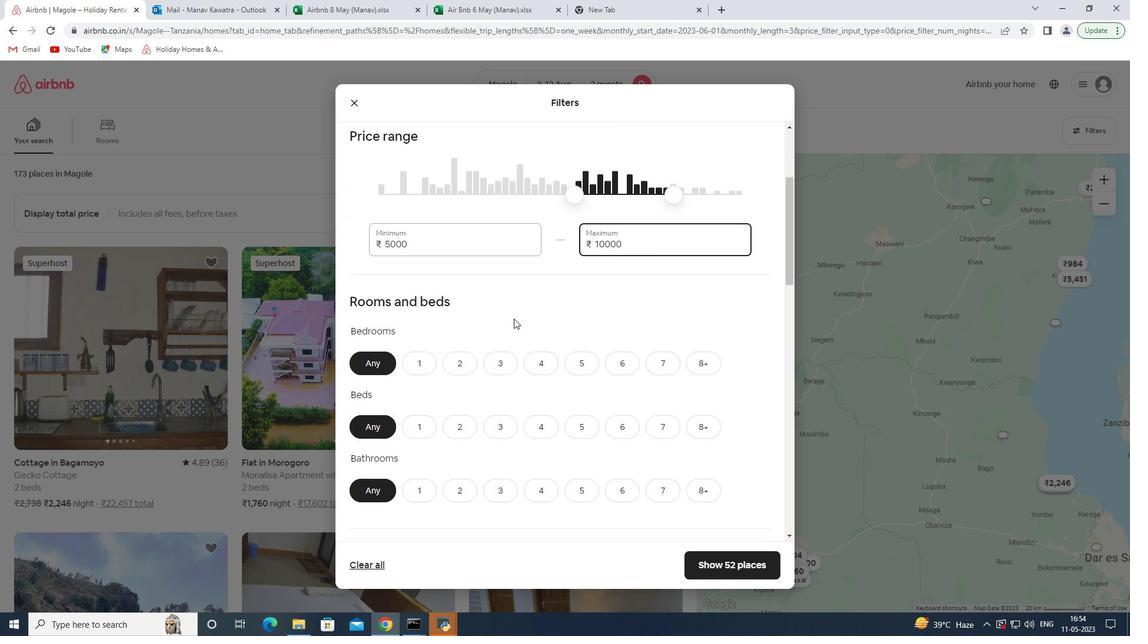 
Action: Mouse scrolled (511, 319) with delta (0, 0)
Screenshot: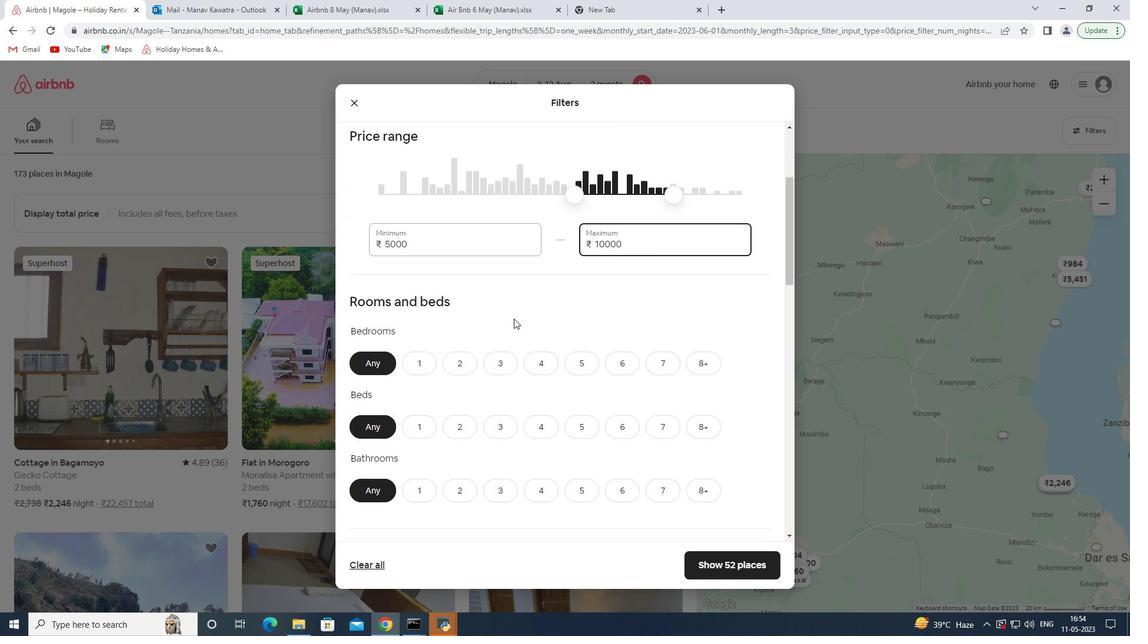 
Action: Mouse moved to (415, 250)
Screenshot: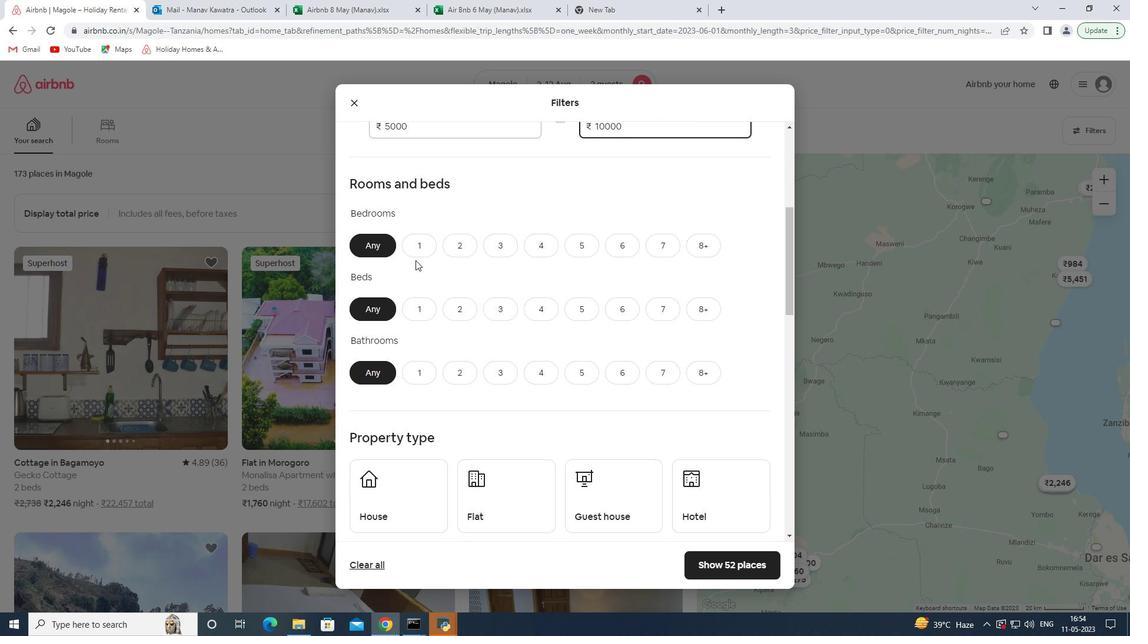 
Action: Mouse pressed left at (415, 250)
Screenshot: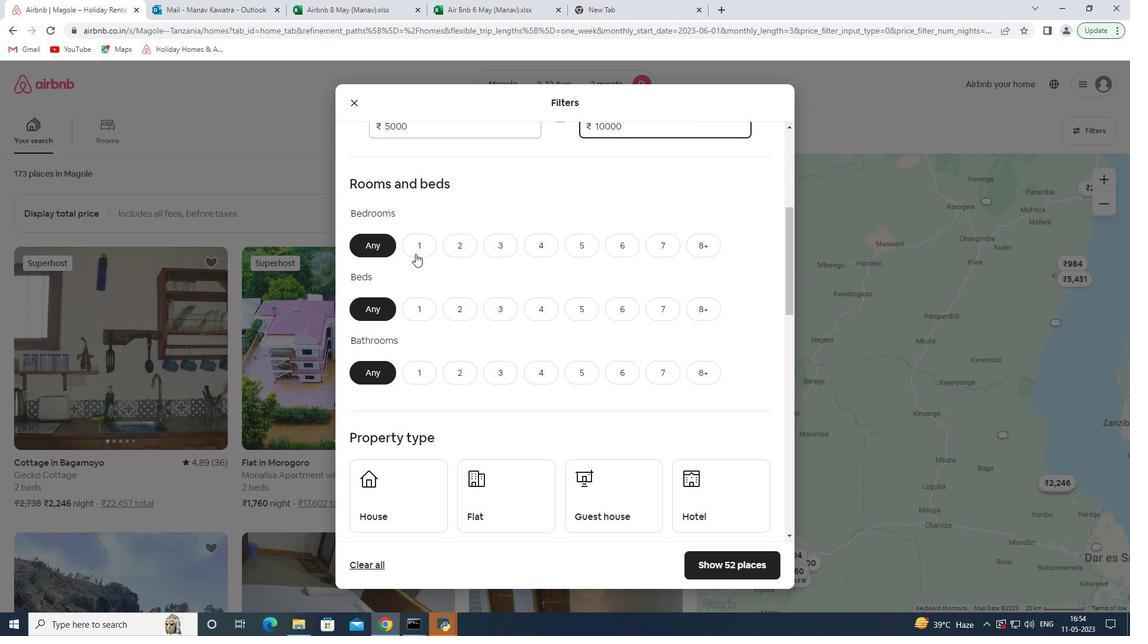 
Action: Mouse moved to (424, 306)
Screenshot: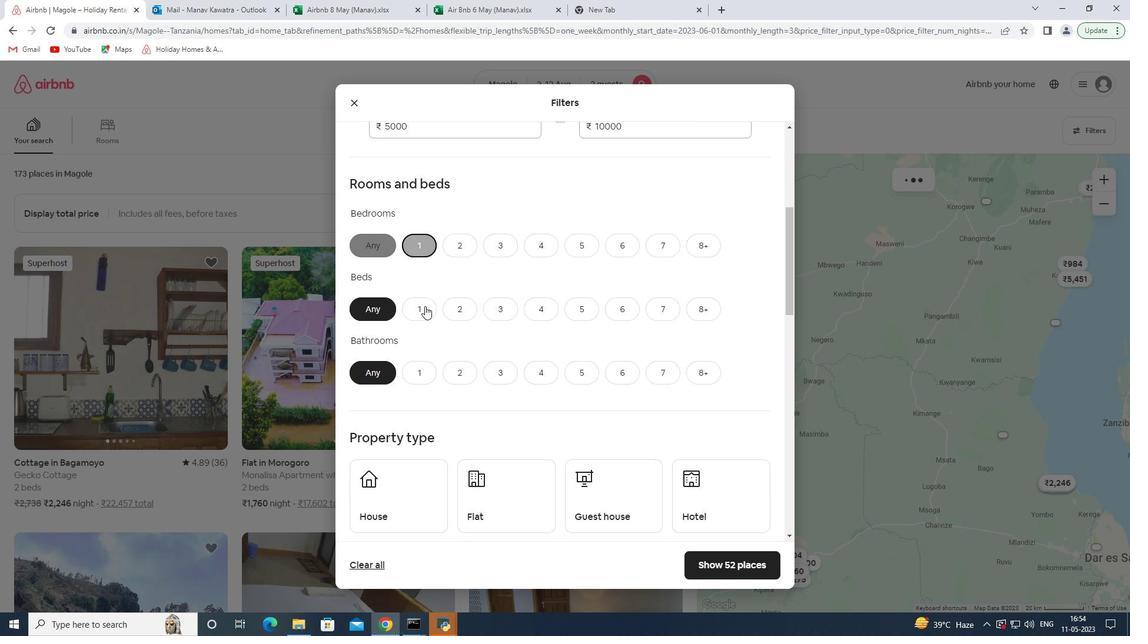 
Action: Mouse pressed left at (424, 306)
Screenshot: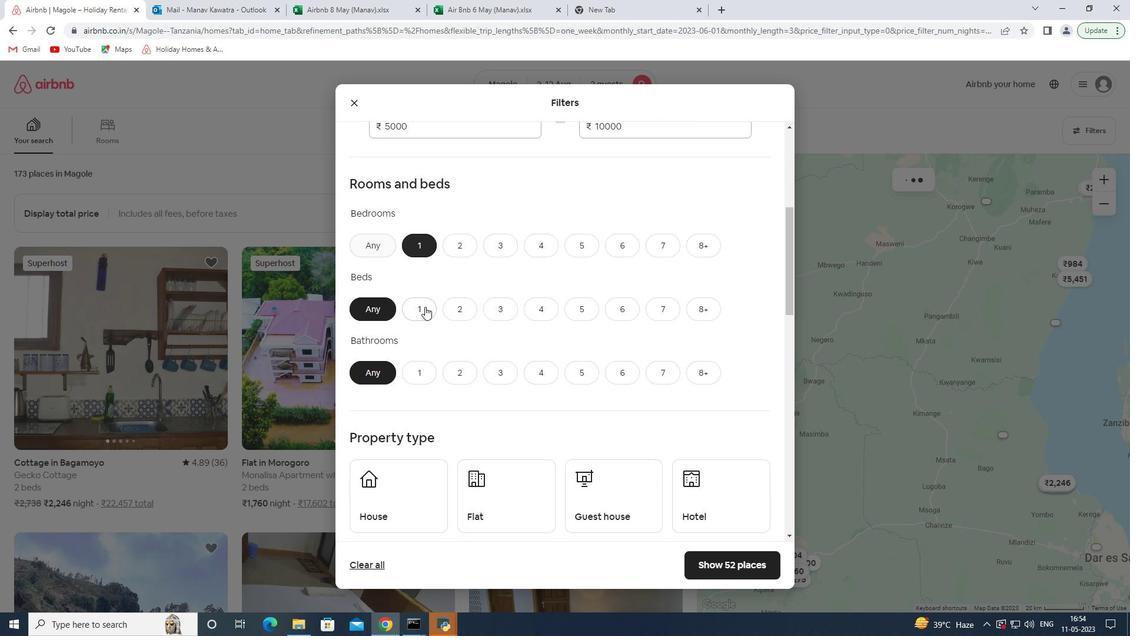 
Action: Mouse moved to (406, 371)
Screenshot: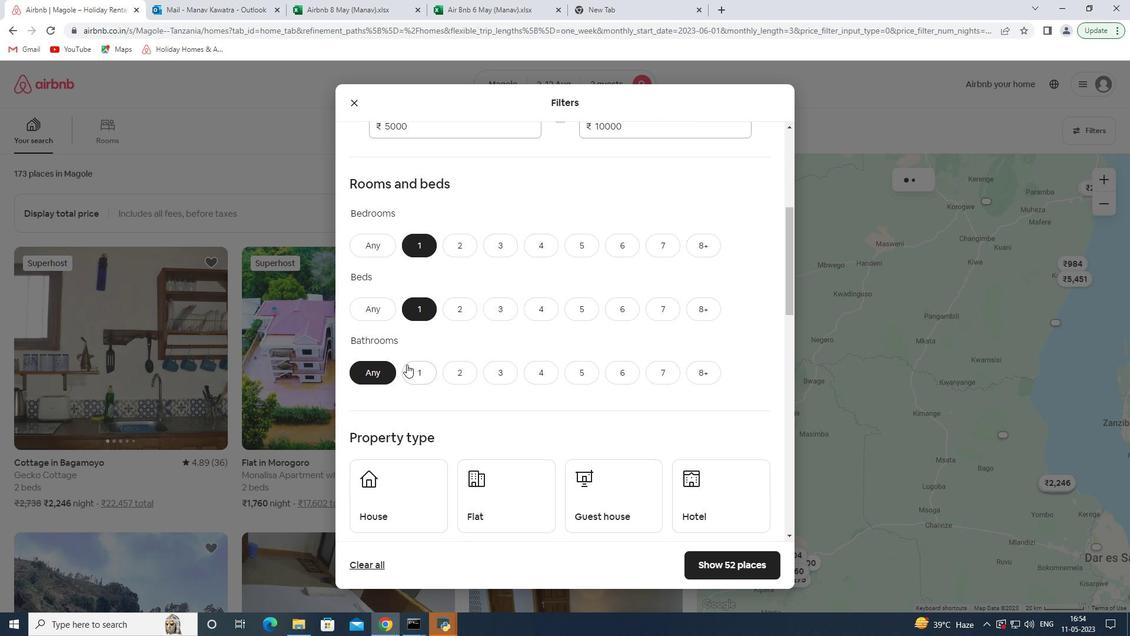 
Action: Mouse pressed left at (406, 371)
Screenshot: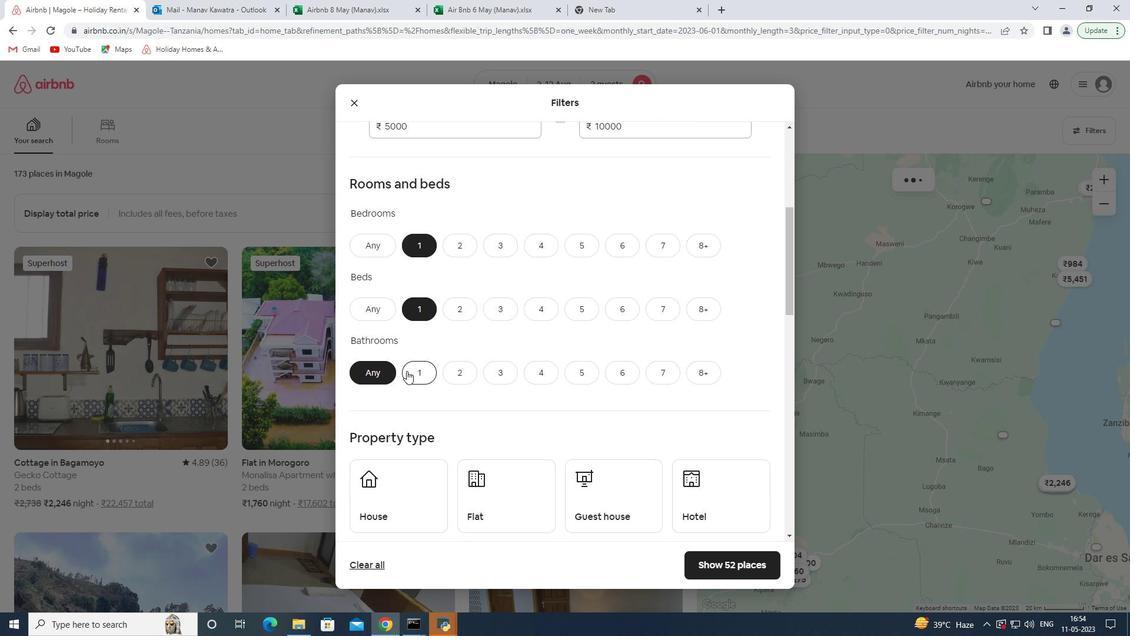 
Action: Mouse moved to (427, 368)
Screenshot: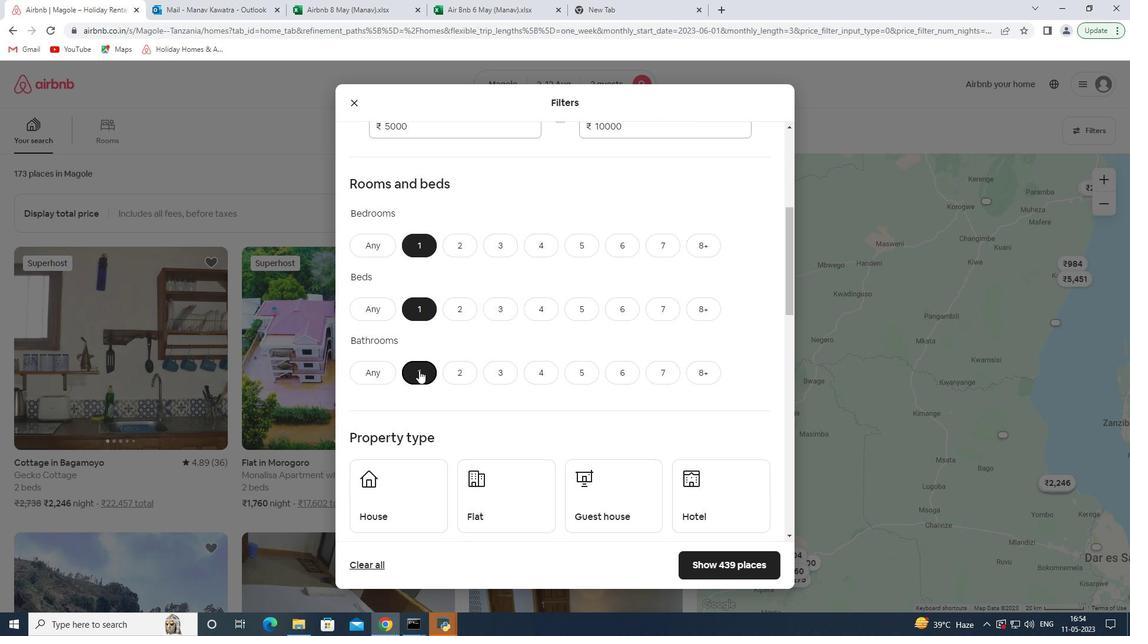 
Action: Mouse scrolled (427, 368) with delta (0, 0)
Screenshot: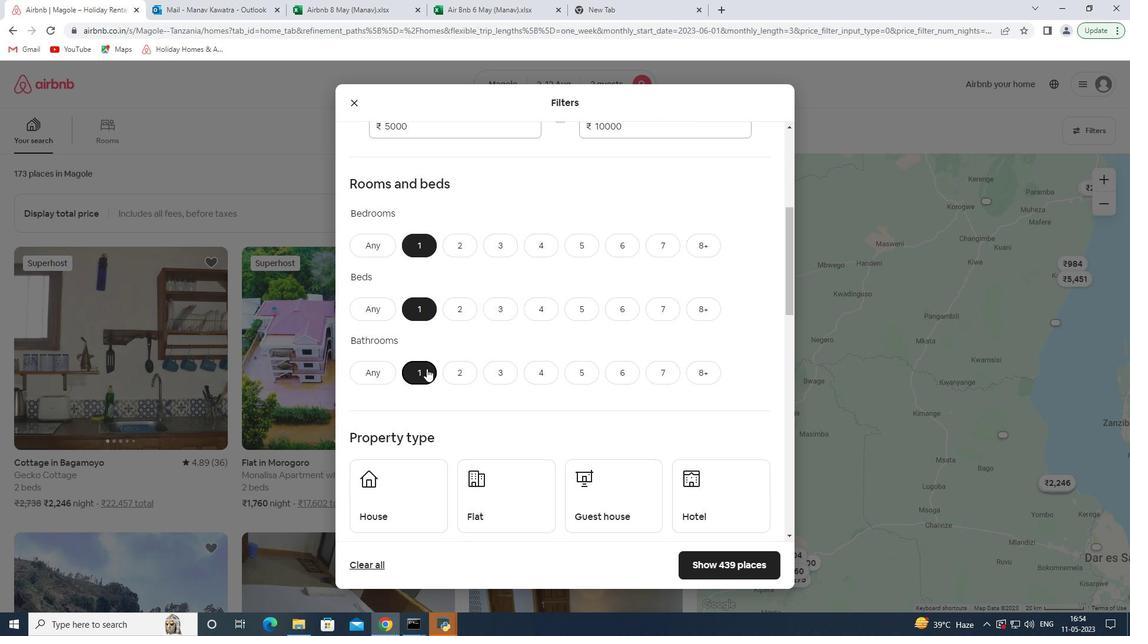 
Action: Mouse moved to (428, 368)
Screenshot: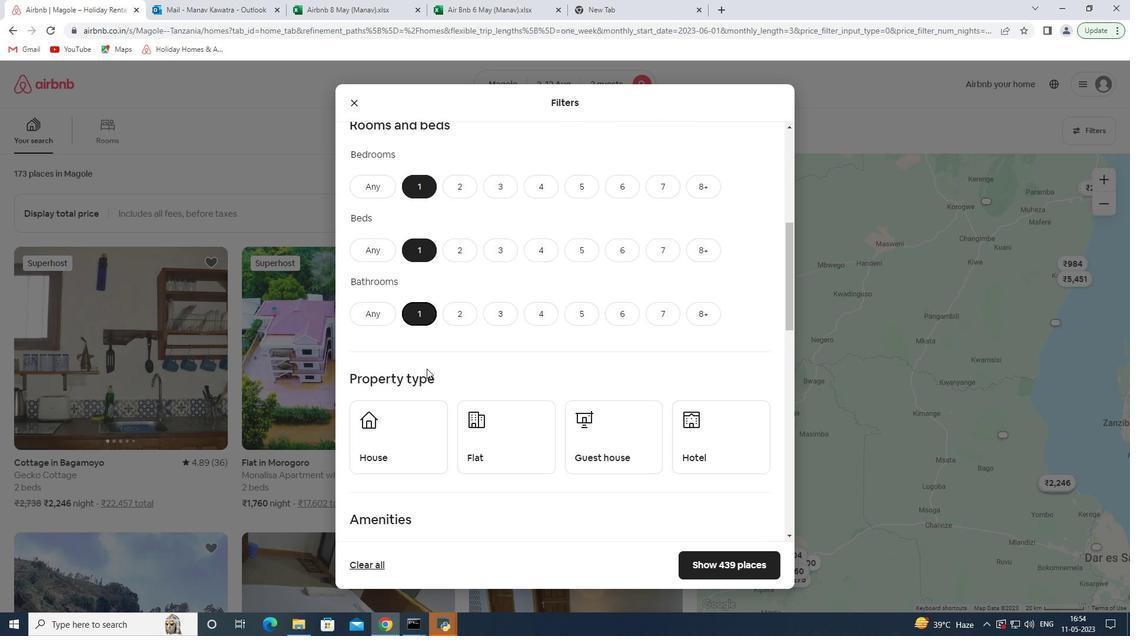 
Action: Mouse scrolled (428, 367) with delta (0, 0)
Screenshot: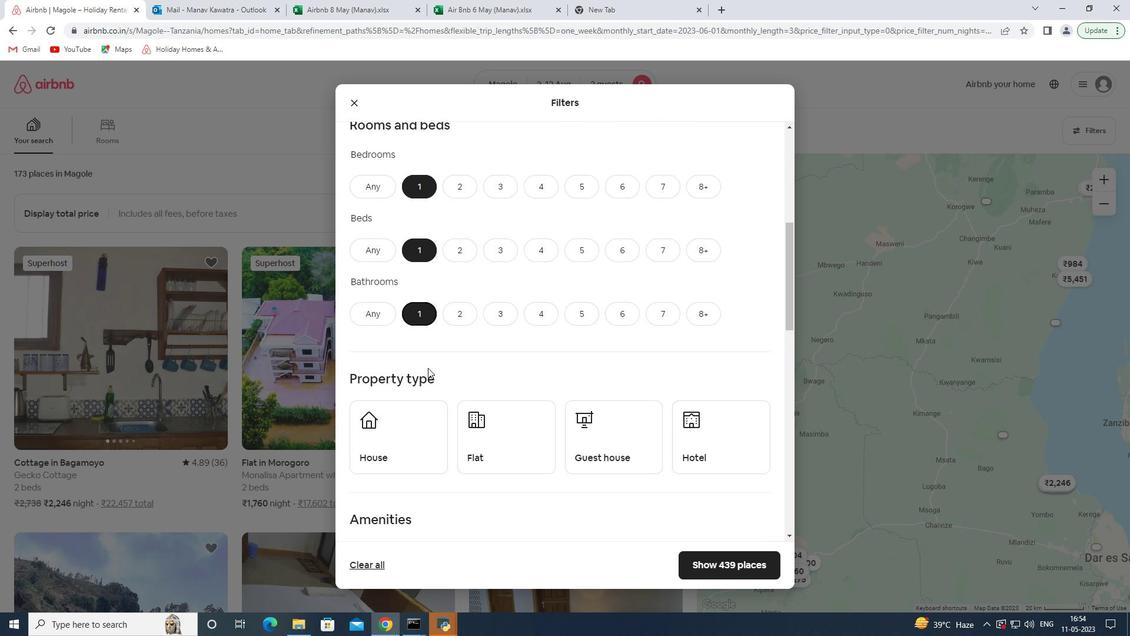 
Action: Mouse scrolled (428, 367) with delta (0, 0)
Screenshot: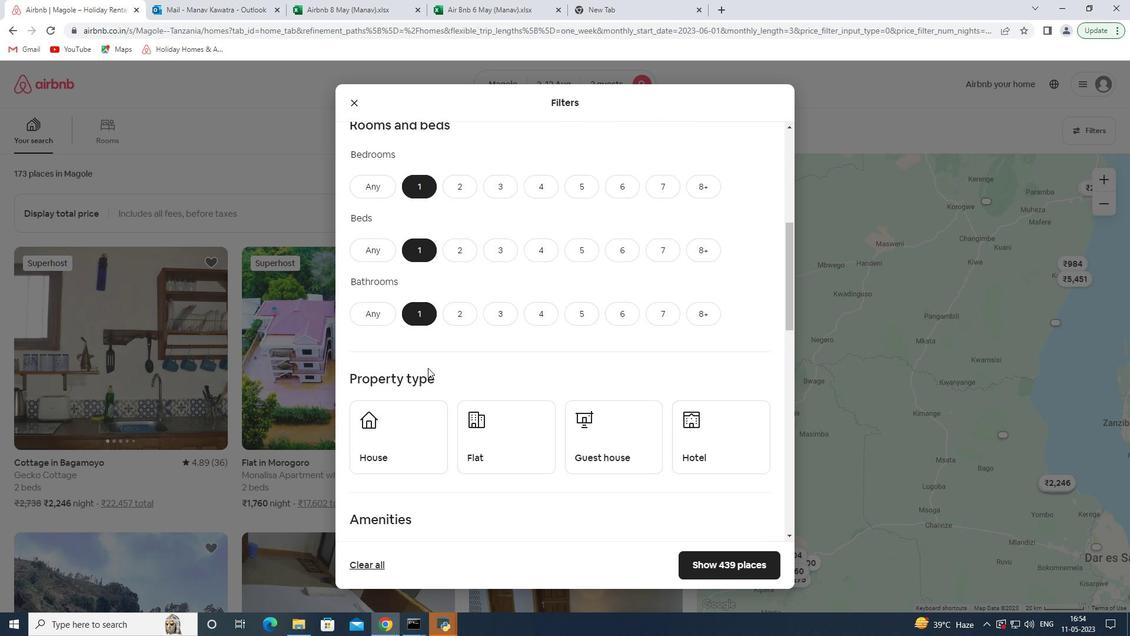 
Action: Mouse moved to (418, 334)
Screenshot: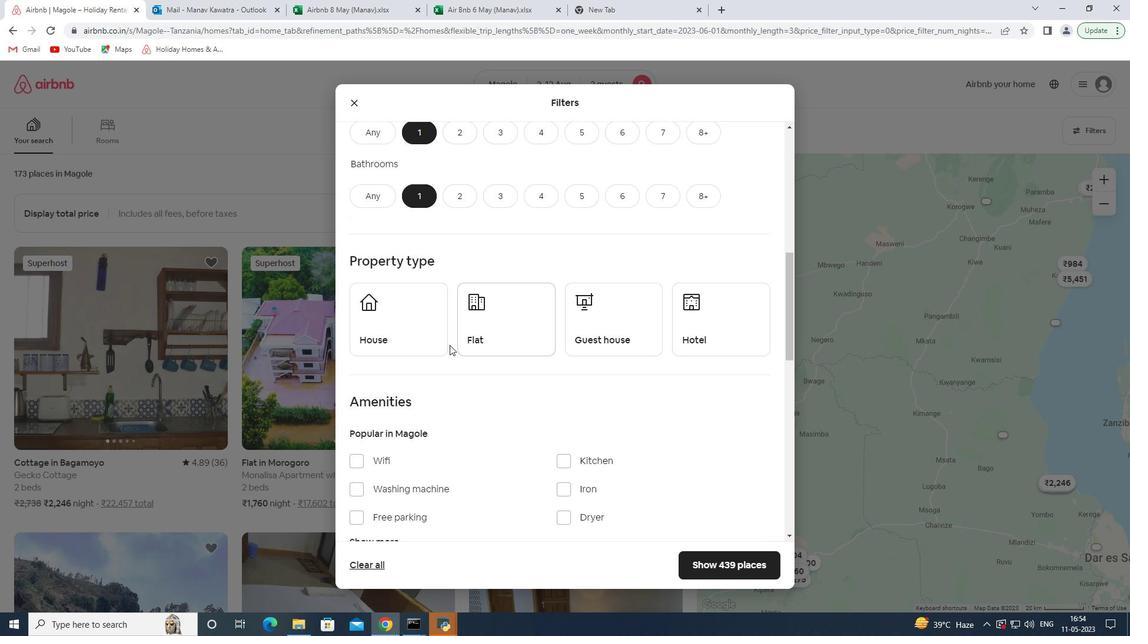 
Action: Mouse pressed left at (418, 334)
Screenshot: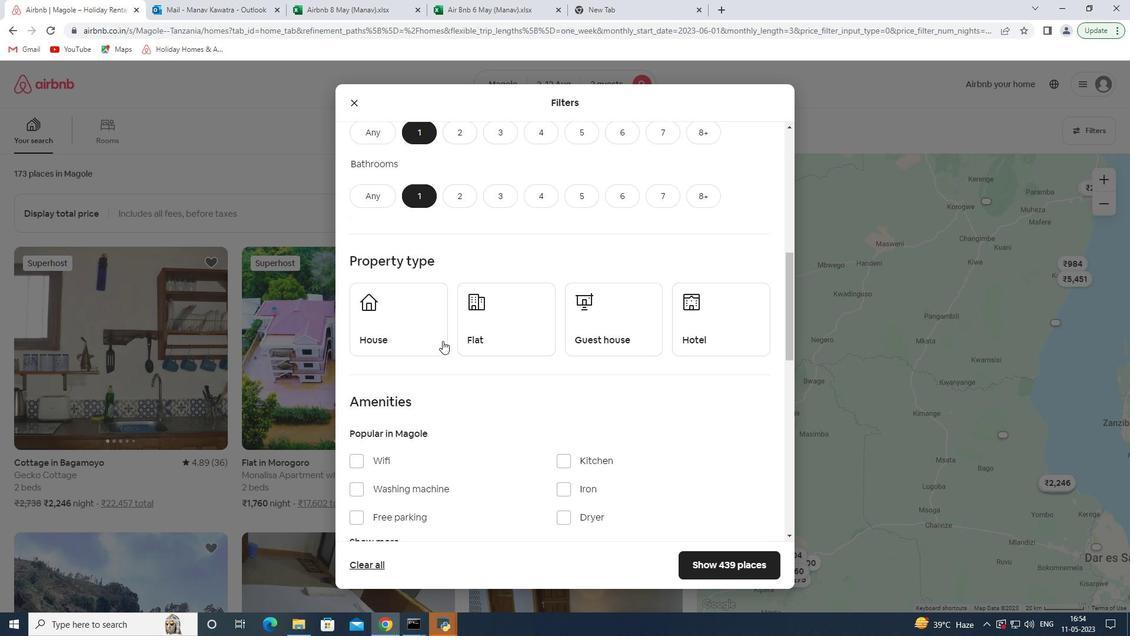 
Action: Mouse moved to (492, 318)
Screenshot: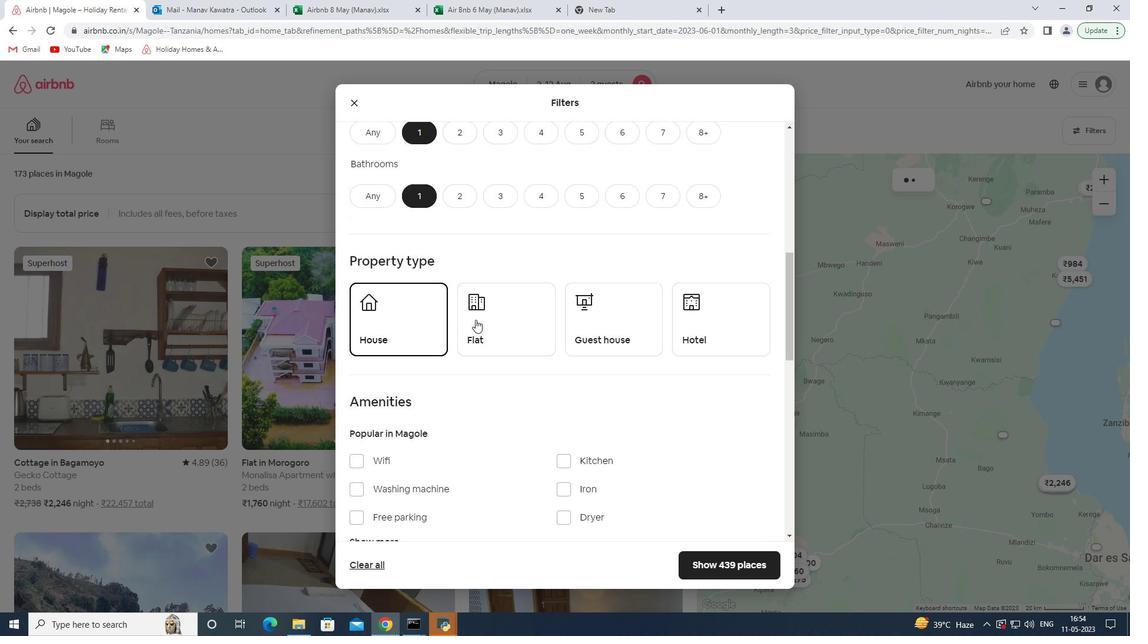 
Action: Mouse pressed left at (492, 318)
Screenshot: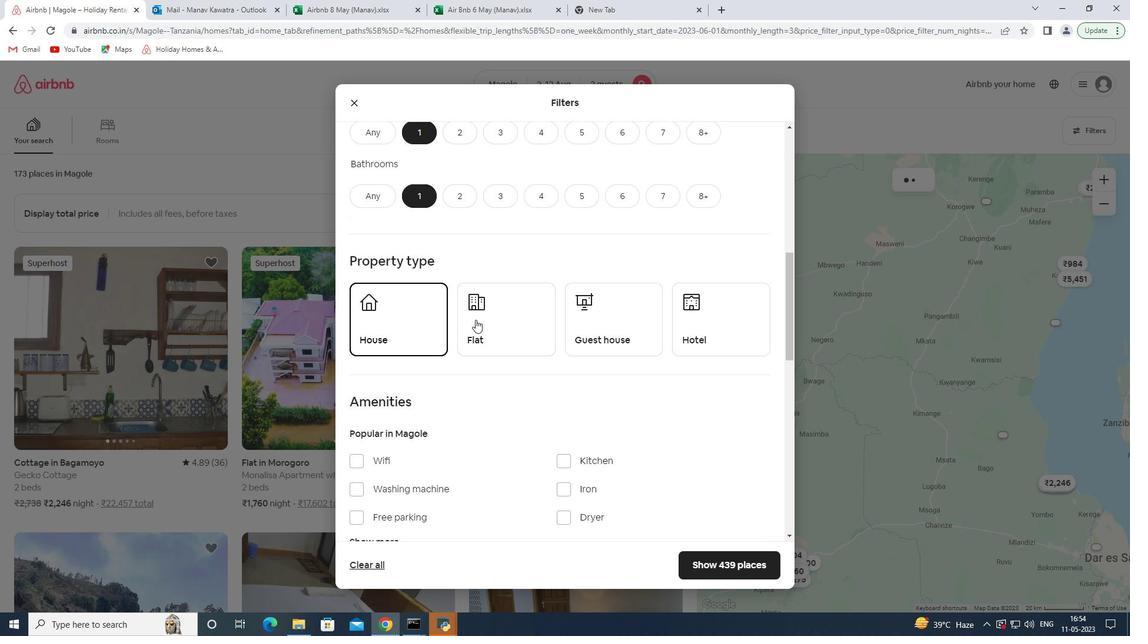 
Action: Mouse moved to (591, 316)
Screenshot: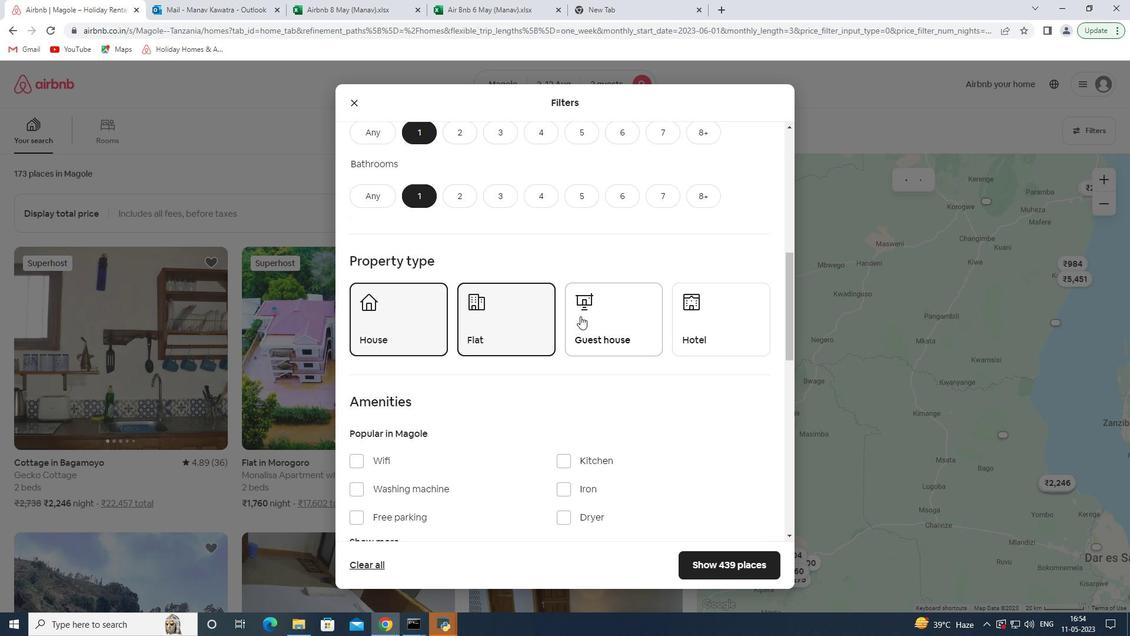 
Action: Mouse pressed left at (591, 316)
Screenshot: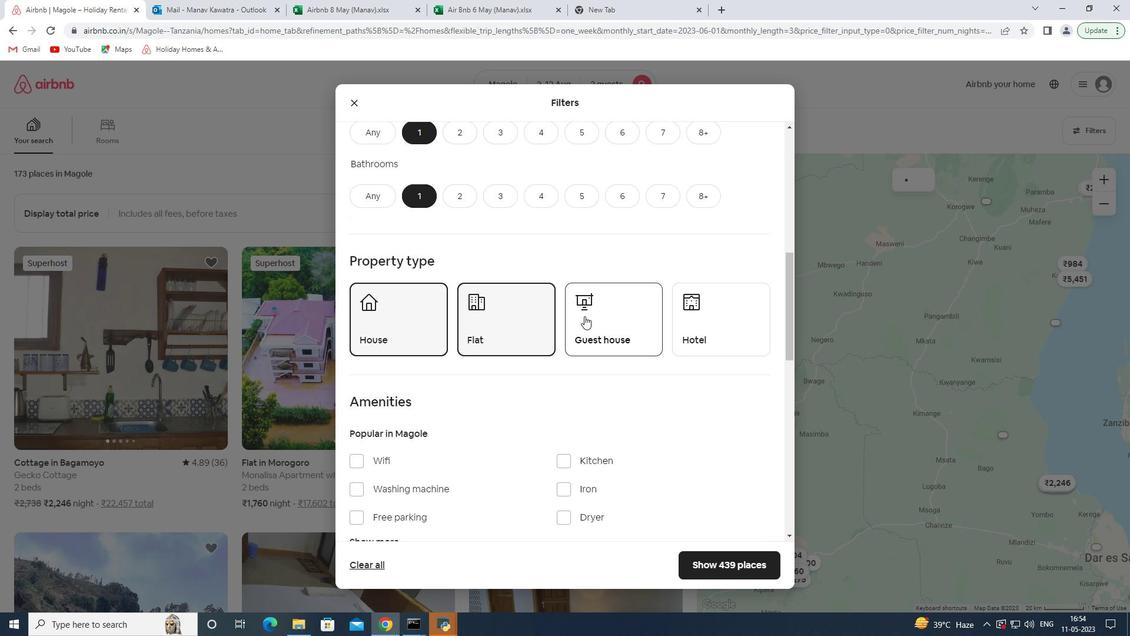
Action: Mouse moved to (578, 320)
Screenshot: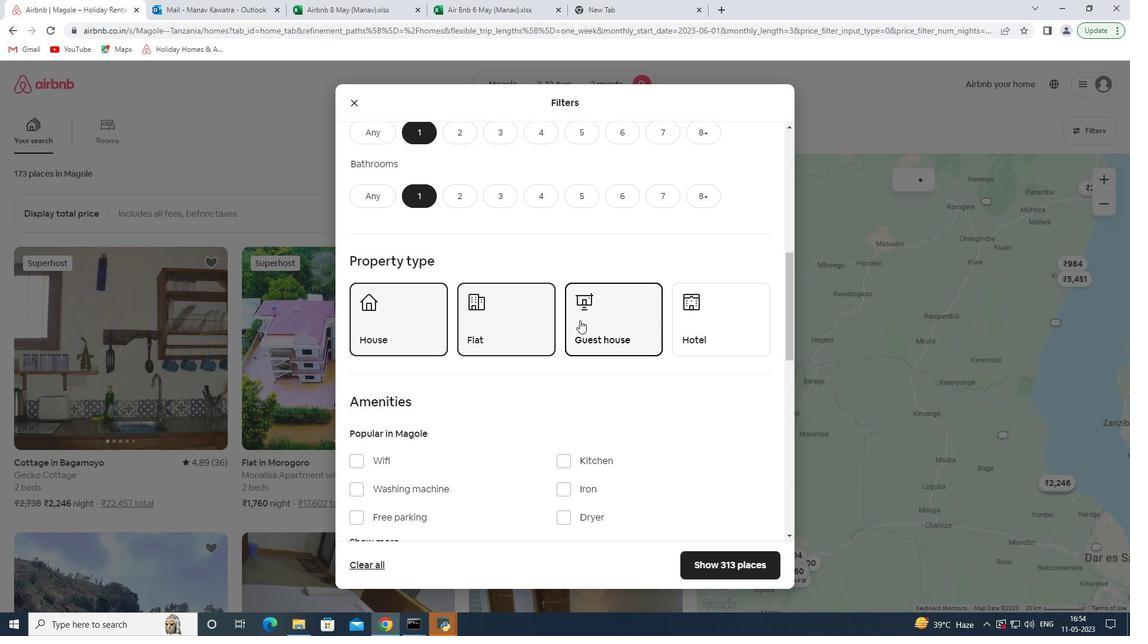 
Action: Mouse scrolled (578, 319) with delta (0, 0)
Screenshot: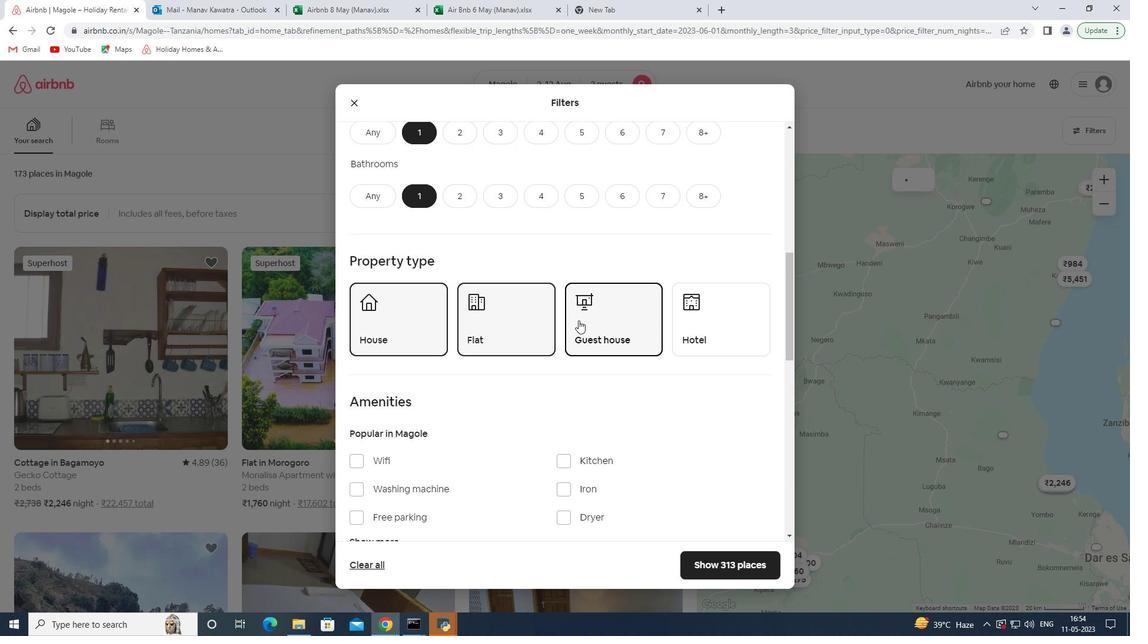 
Action: Mouse scrolled (578, 319) with delta (0, 0)
Screenshot: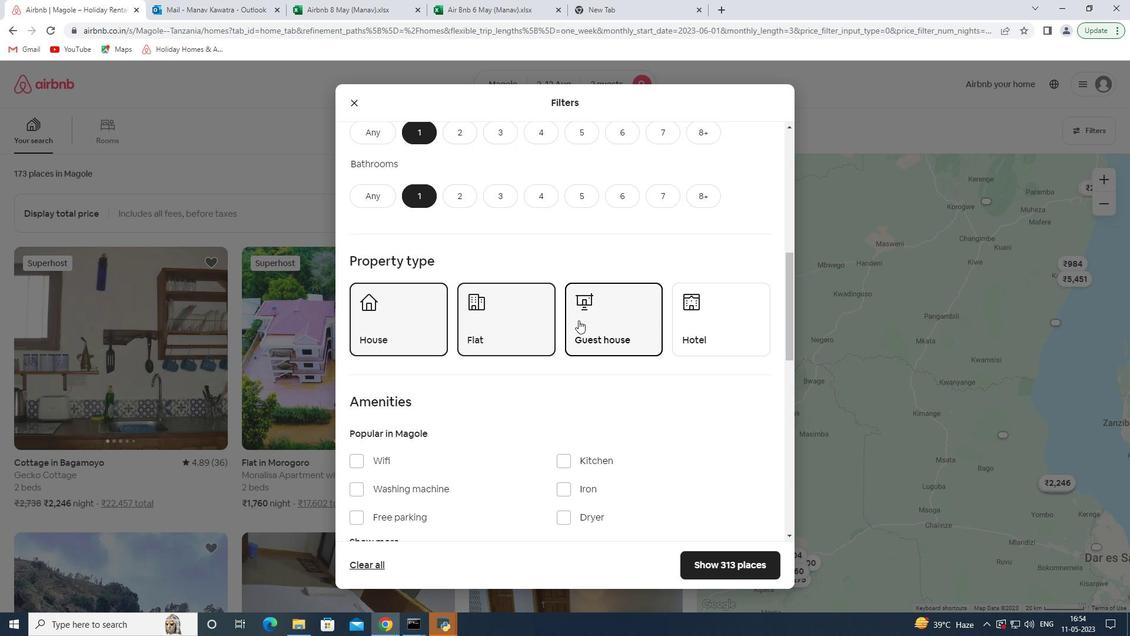 
Action: Mouse moved to (689, 210)
Screenshot: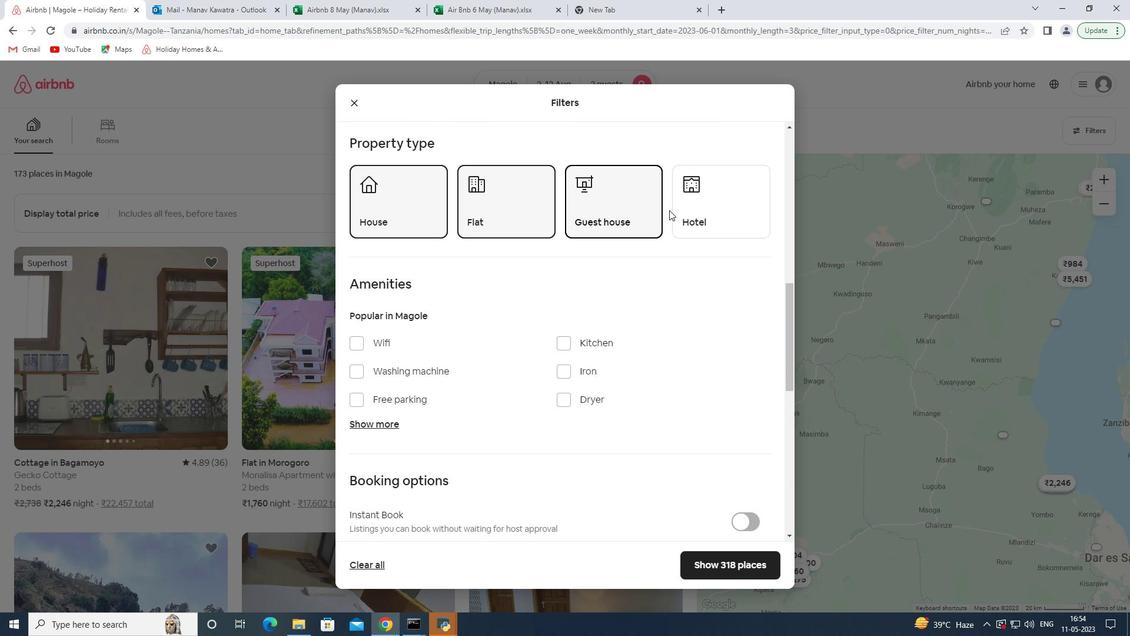 
Action: Mouse pressed left at (689, 210)
Screenshot: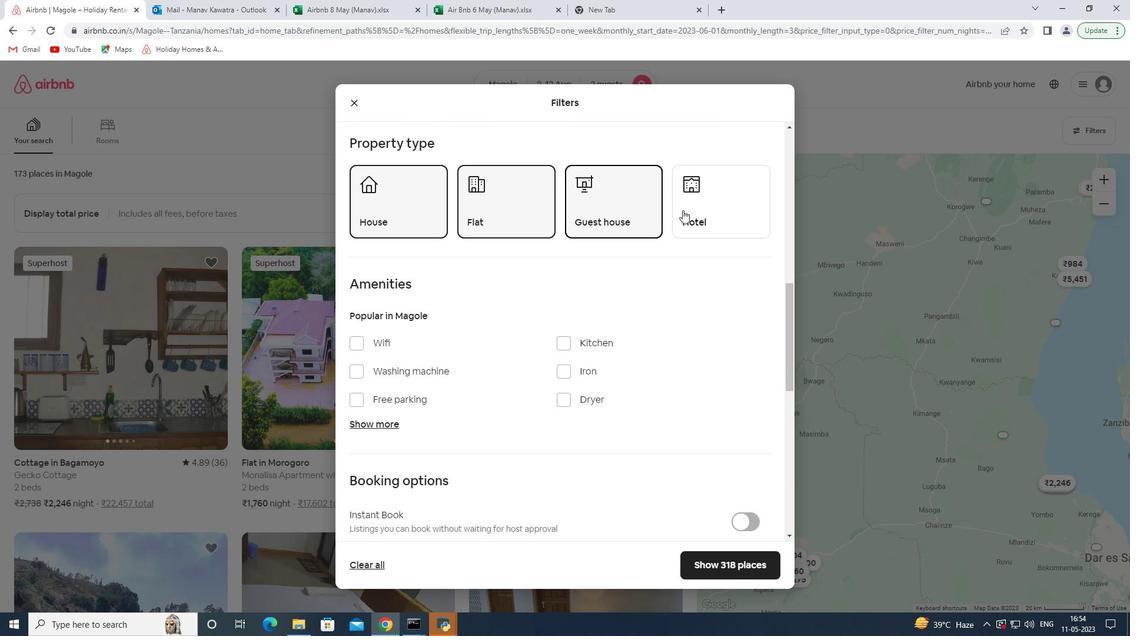 
Action: Mouse moved to (560, 415)
Screenshot: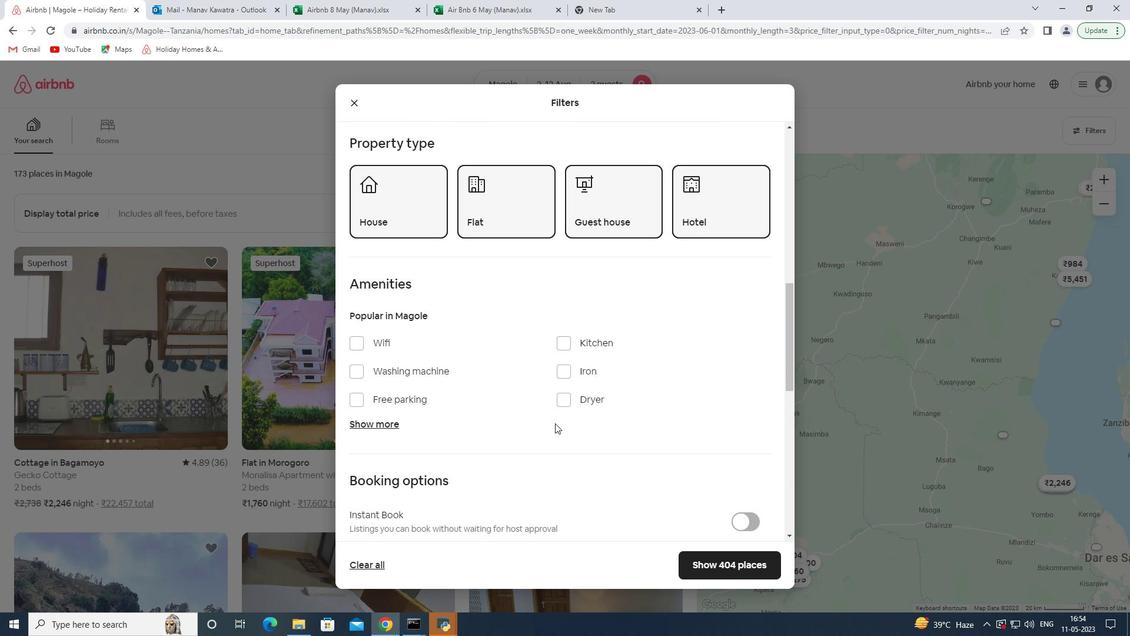 
Action: Mouse scrolled (560, 414) with delta (0, 0)
Screenshot: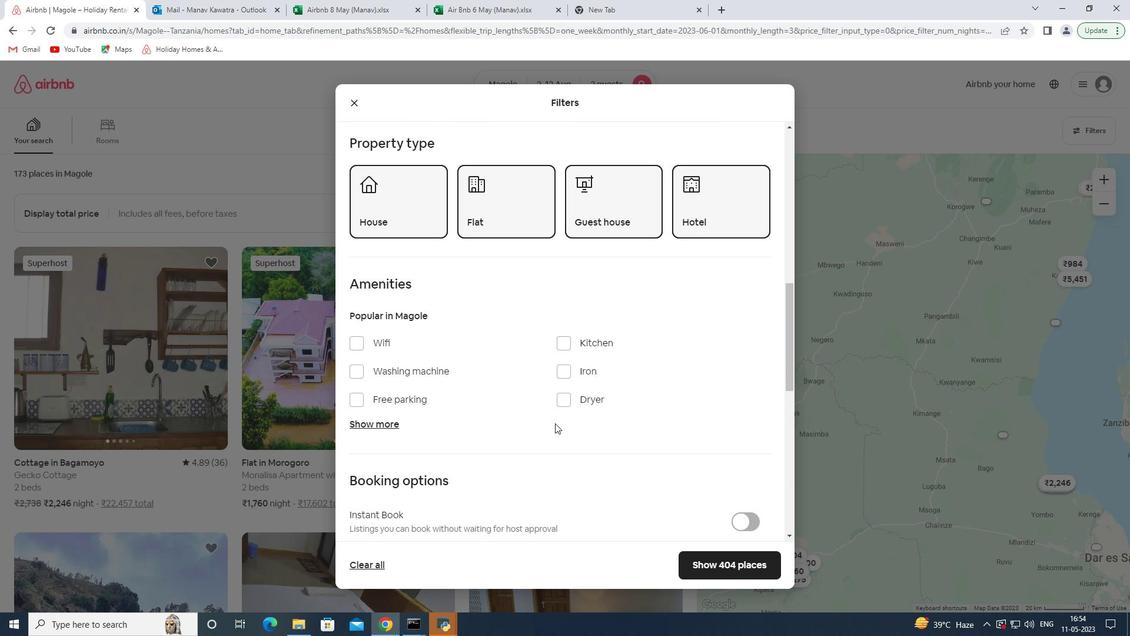 
Action: Mouse scrolled (560, 414) with delta (0, 0)
Screenshot: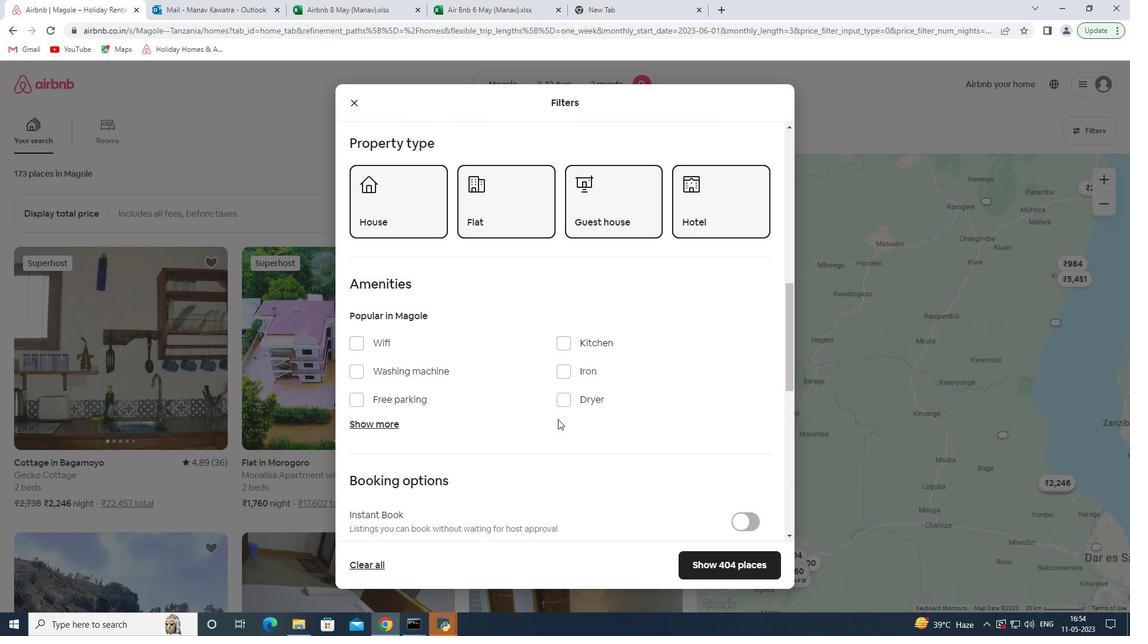 
Action: Mouse scrolled (560, 414) with delta (0, 0)
Screenshot: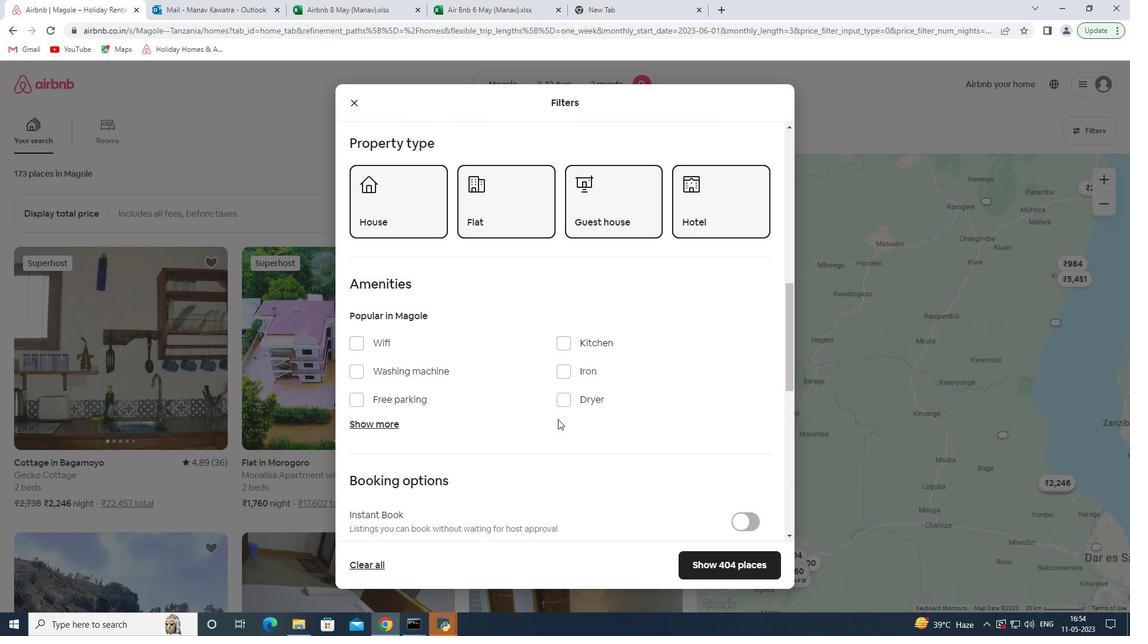
Action: Mouse moved to (743, 386)
Screenshot: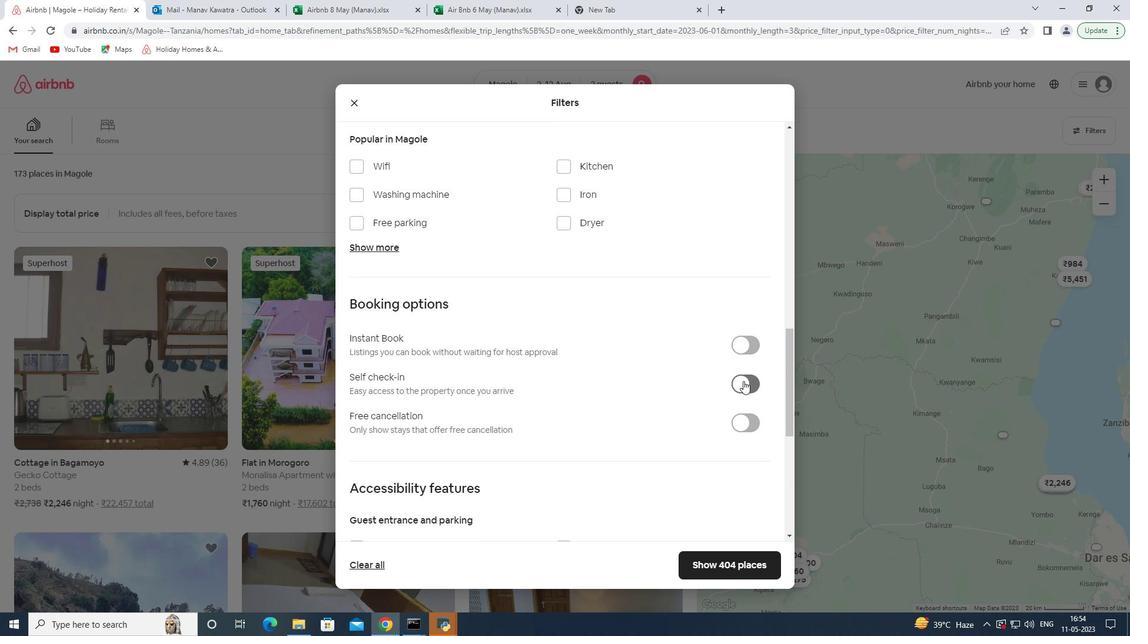 
Action: Mouse pressed left at (743, 386)
Screenshot: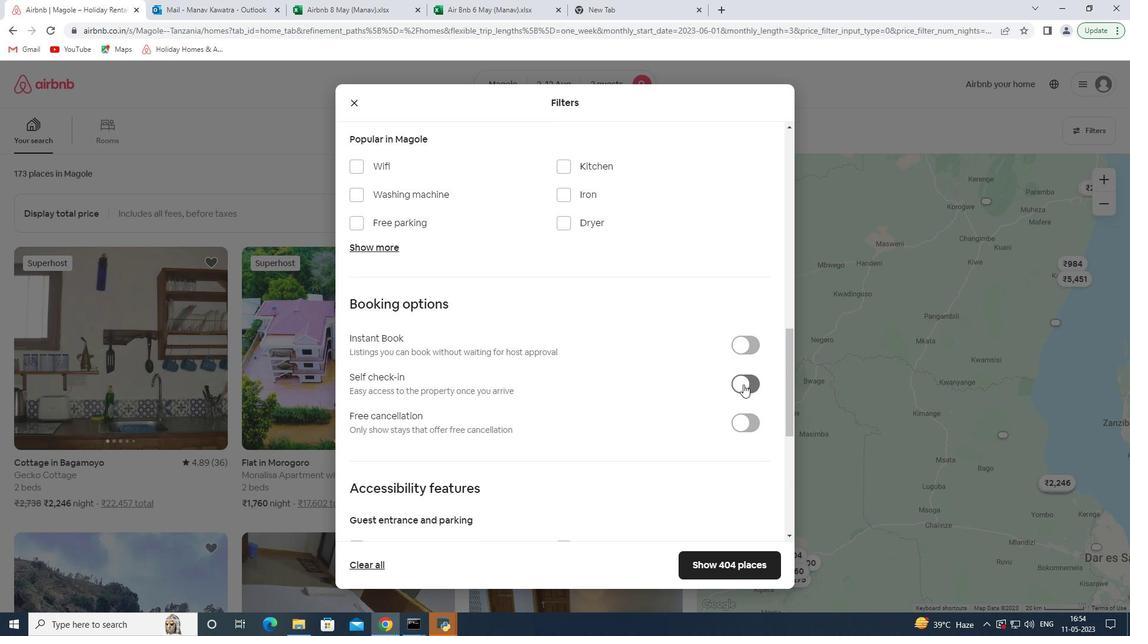 
Action: Mouse moved to (689, 402)
Screenshot: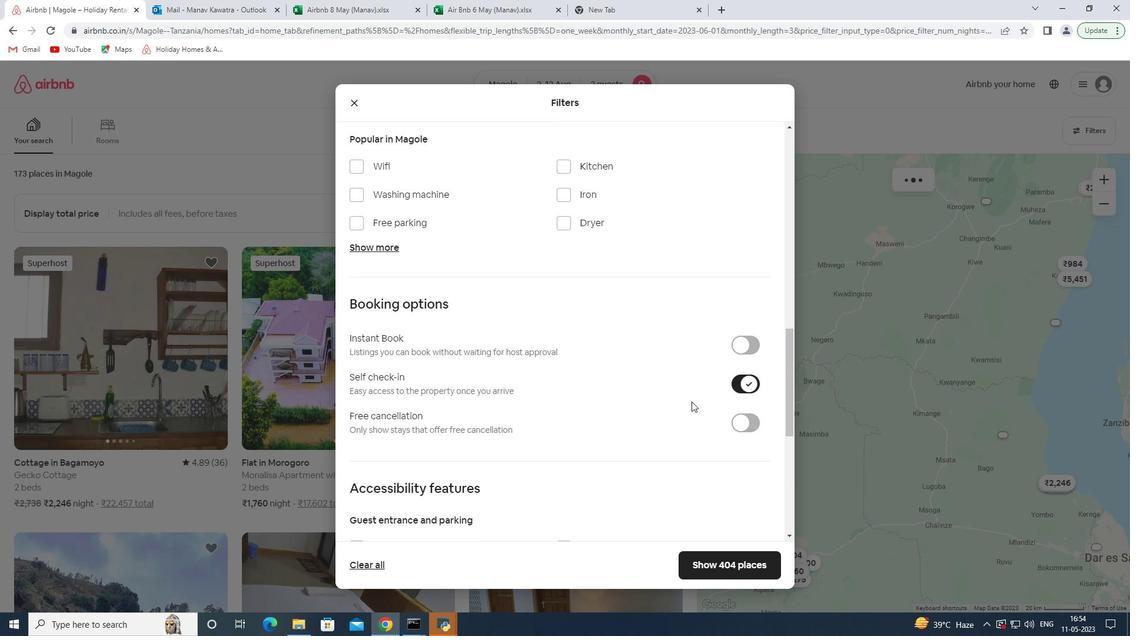 
Action: Mouse scrolled (689, 402) with delta (0, 0)
Screenshot: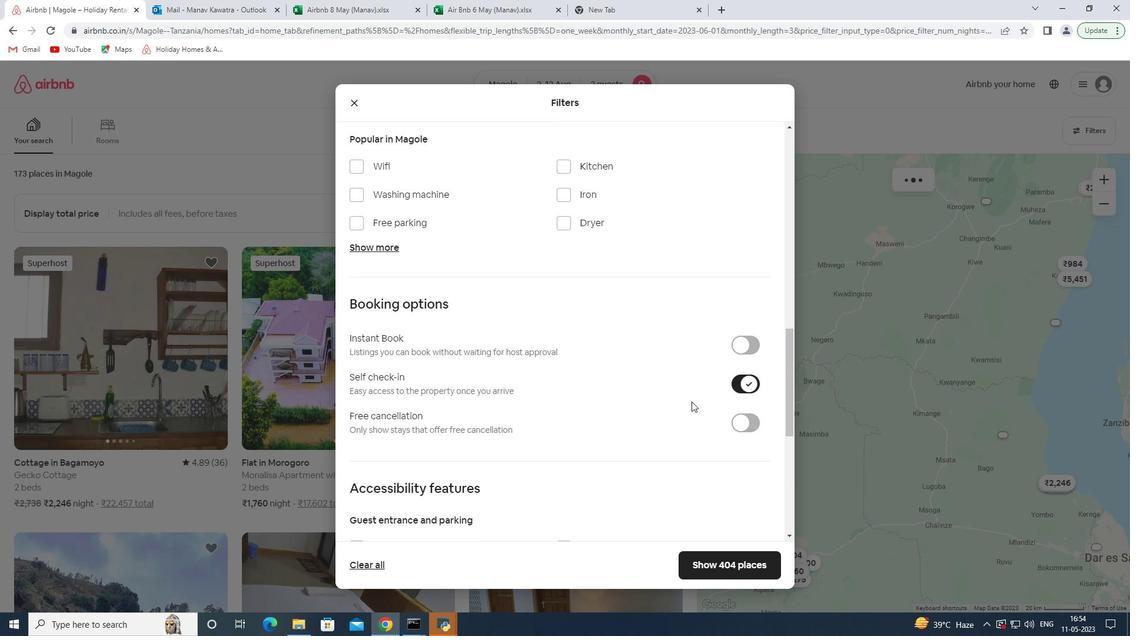 
Action: Mouse scrolled (689, 402) with delta (0, 0)
Screenshot: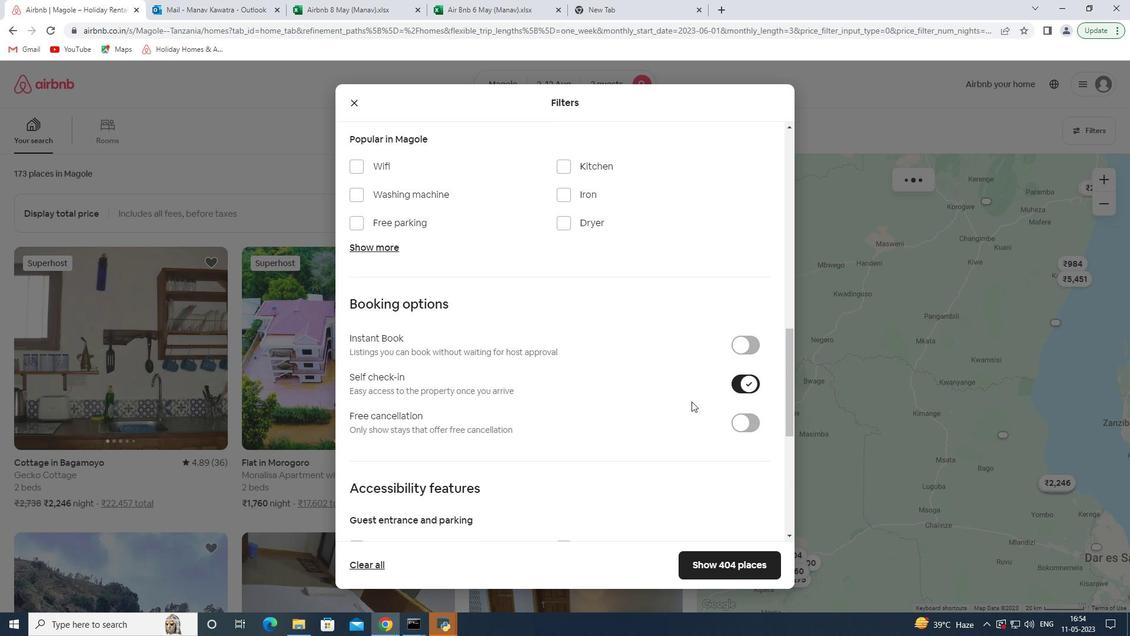 
Action: Mouse moved to (688, 403)
Screenshot: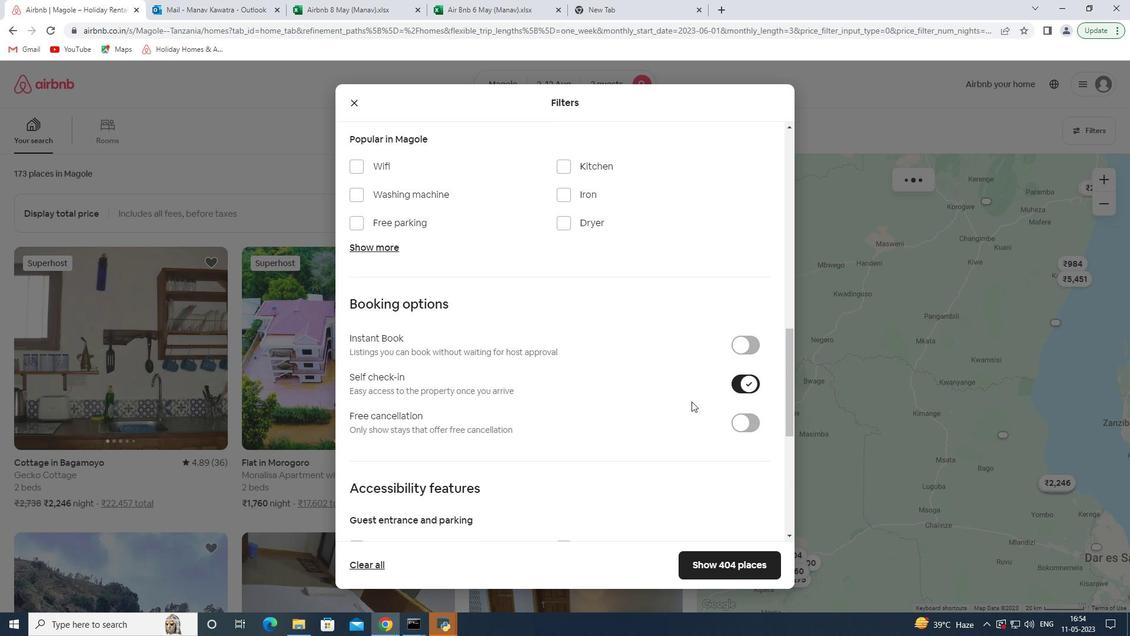
Action: Mouse scrolled (688, 402) with delta (0, 0)
Screenshot: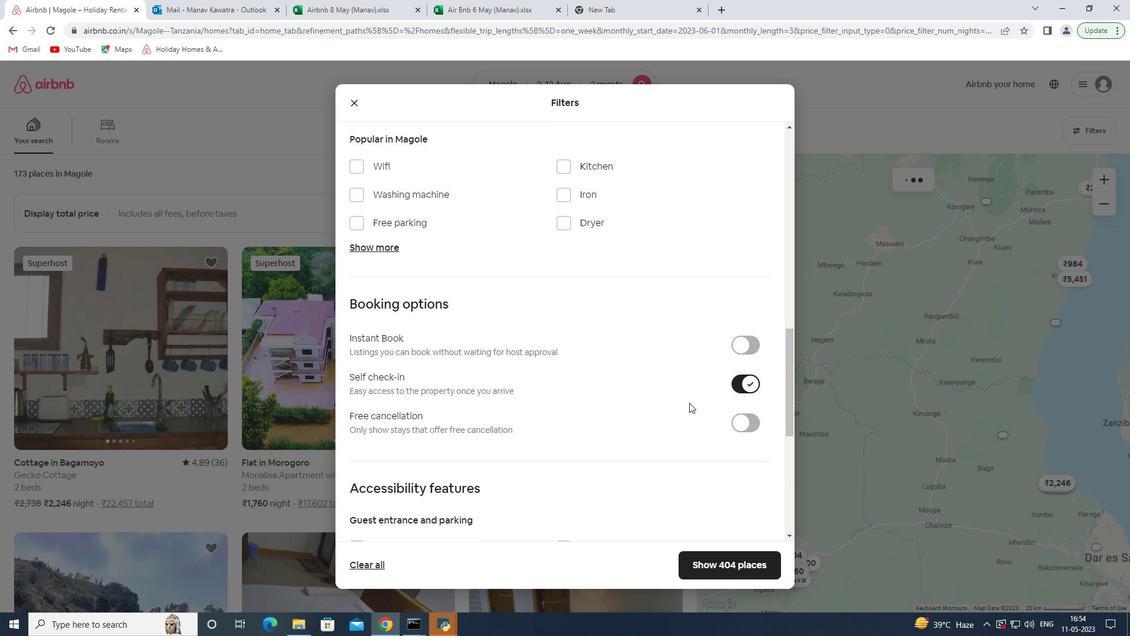 
Action: Mouse scrolled (688, 402) with delta (0, 0)
Screenshot: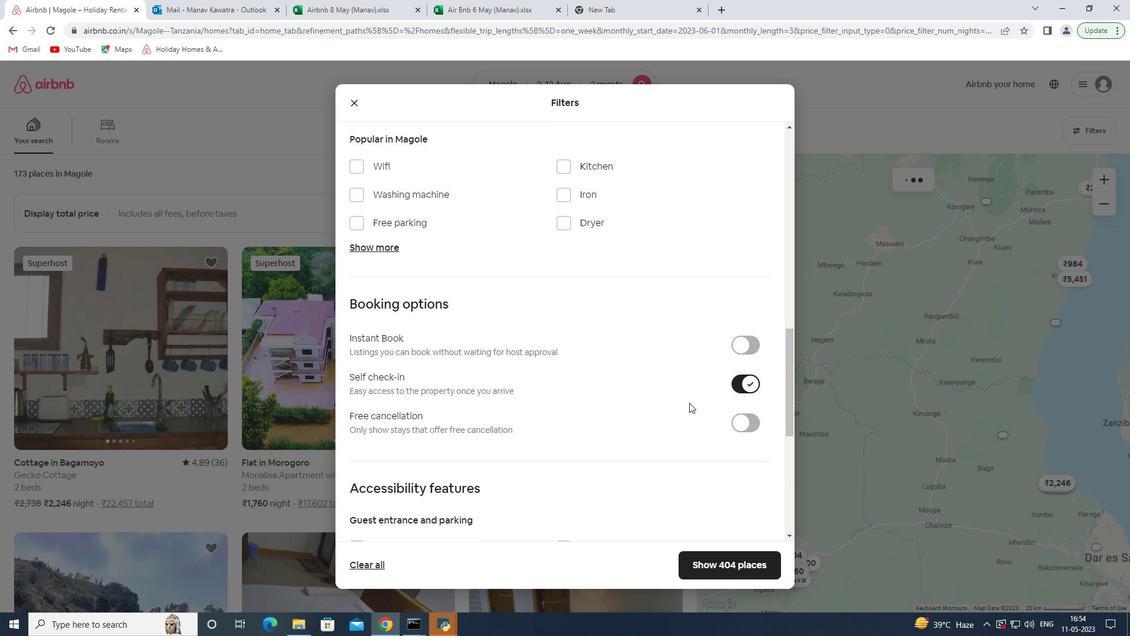 
Action: Mouse scrolled (688, 402) with delta (0, 0)
Screenshot: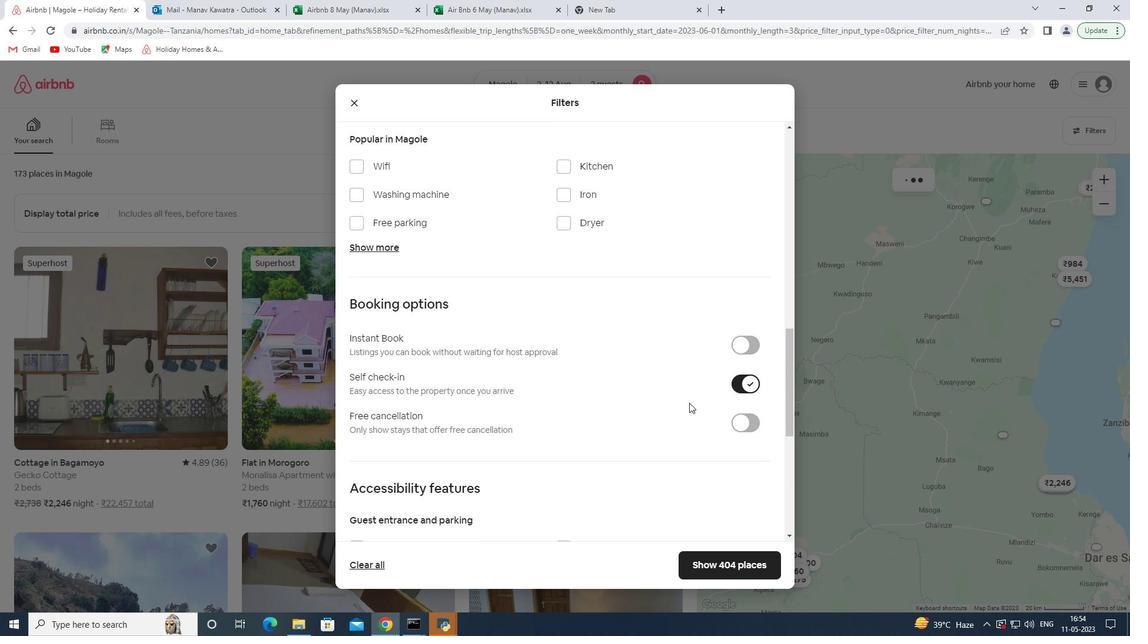 
Action: Mouse moved to (380, 531)
Screenshot: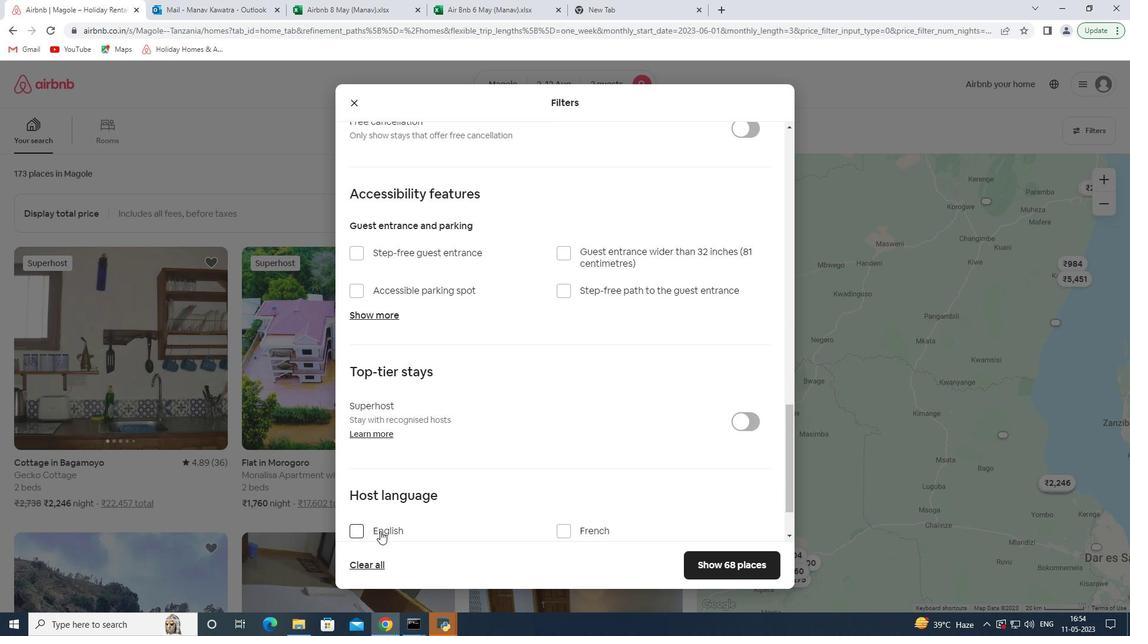 
Action: Mouse pressed left at (380, 531)
Screenshot: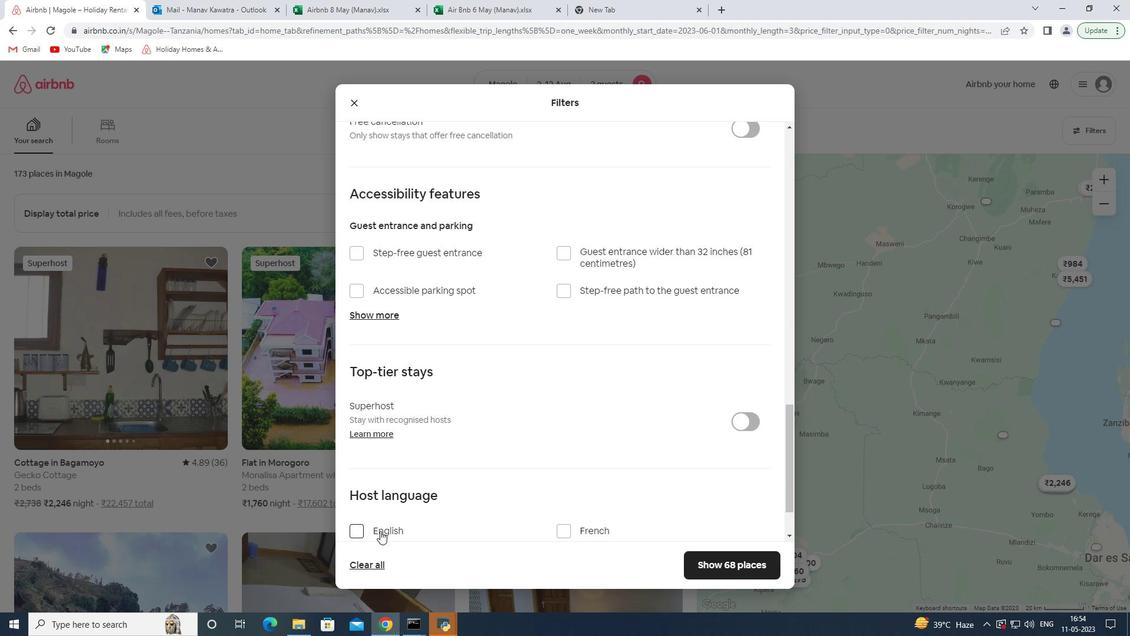 
Action: Mouse moved to (742, 565)
Screenshot: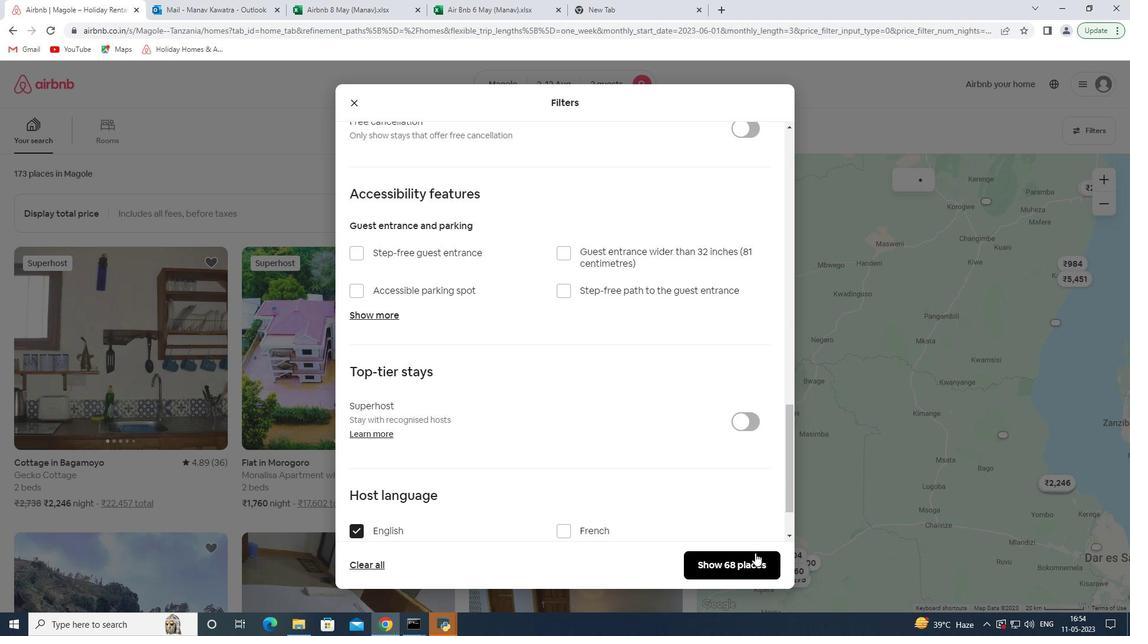 
Action: Mouse pressed left at (742, 565)
Screenshot: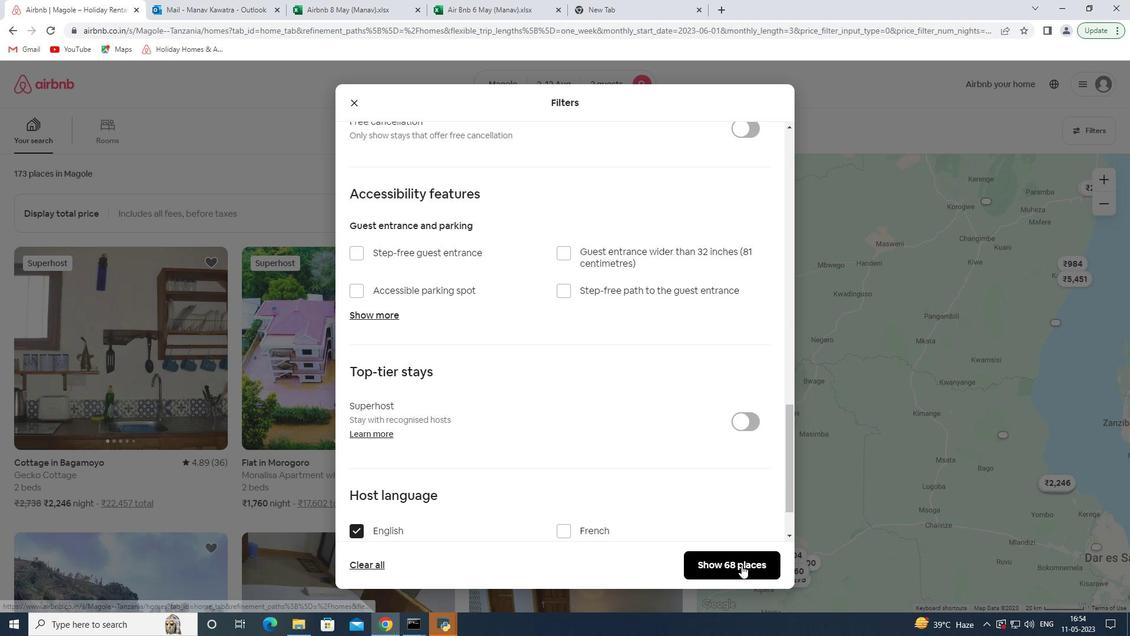 
Action: Mouse moved to (730, 568)
Screenshot: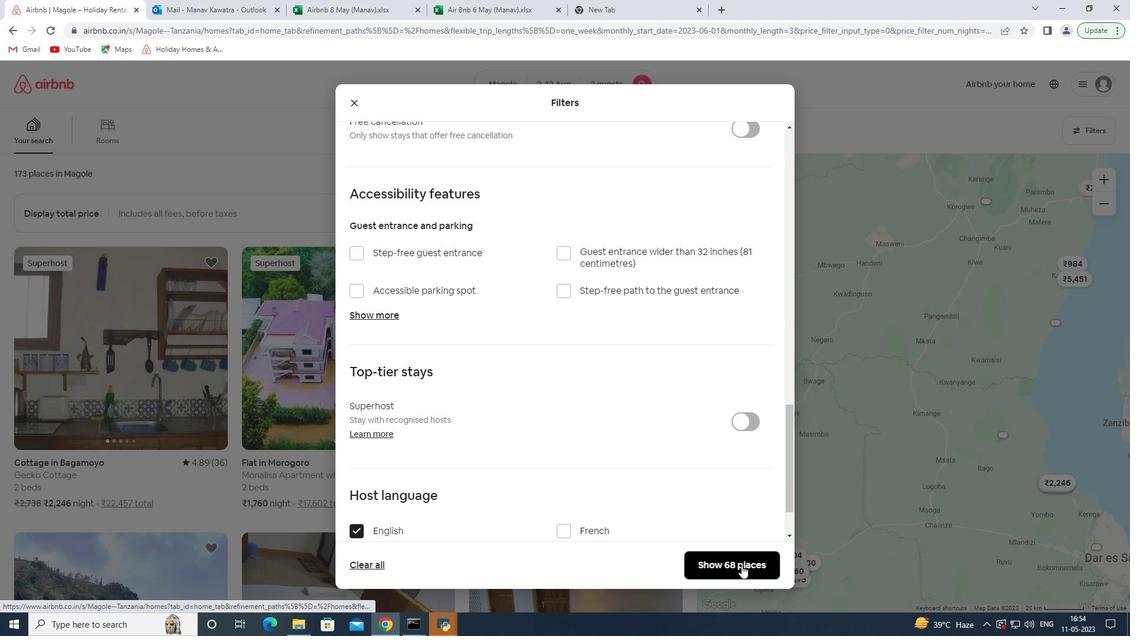 
